 Task: Find connections with filter location Bera with filter topic #Managementconsultant with filter profile language English with filter current company Valtech with filter school Khallikote Consultancy with filter industry Biotechnology Research with filter service category iOS Development with filter keywords title Housekeeper
Action: Mouse moved to (487, 99)
Screenshot: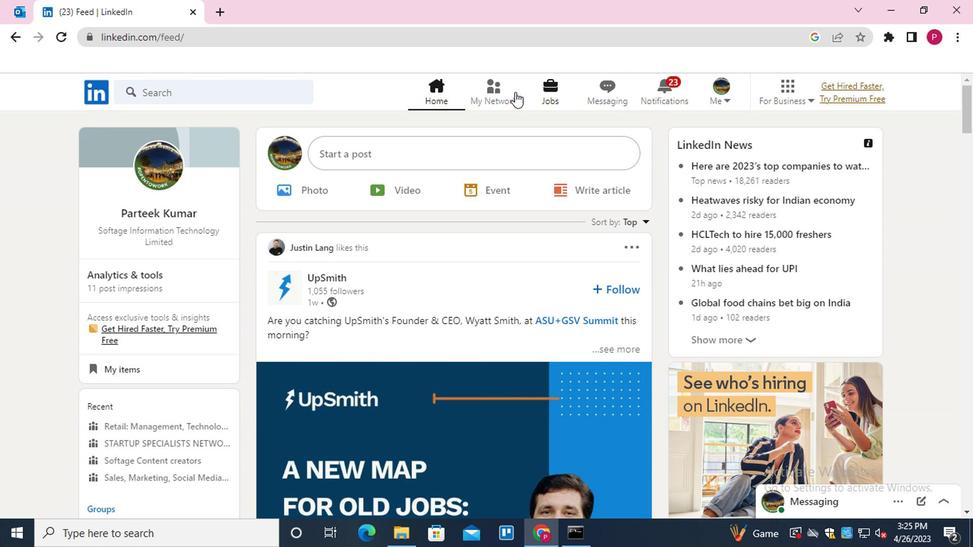 
Action: Mouse pressed left at (487, 99)
Screenshot: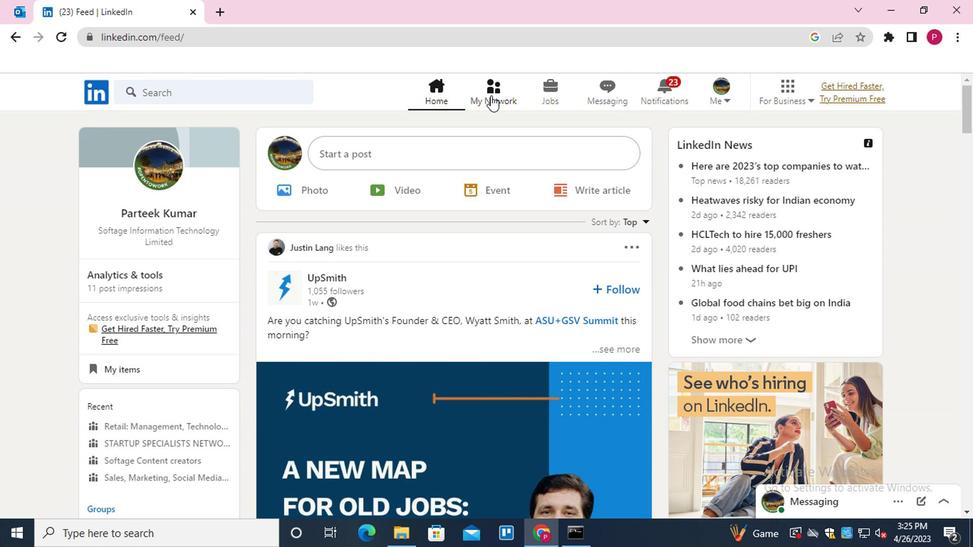 
Action: Mouse moved to (210, 176)
Screenshot: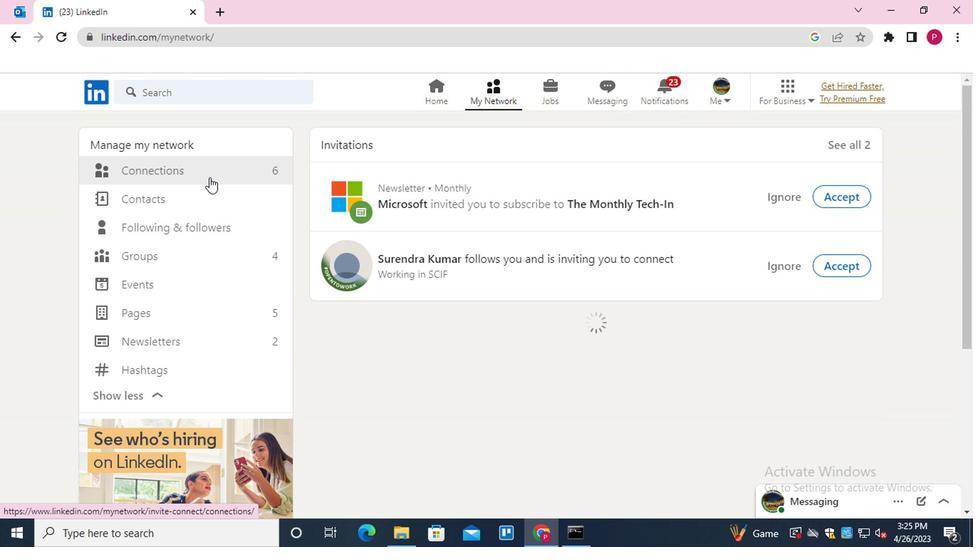 
Action: Mouse pressed left at (210, 176)
Screenshot: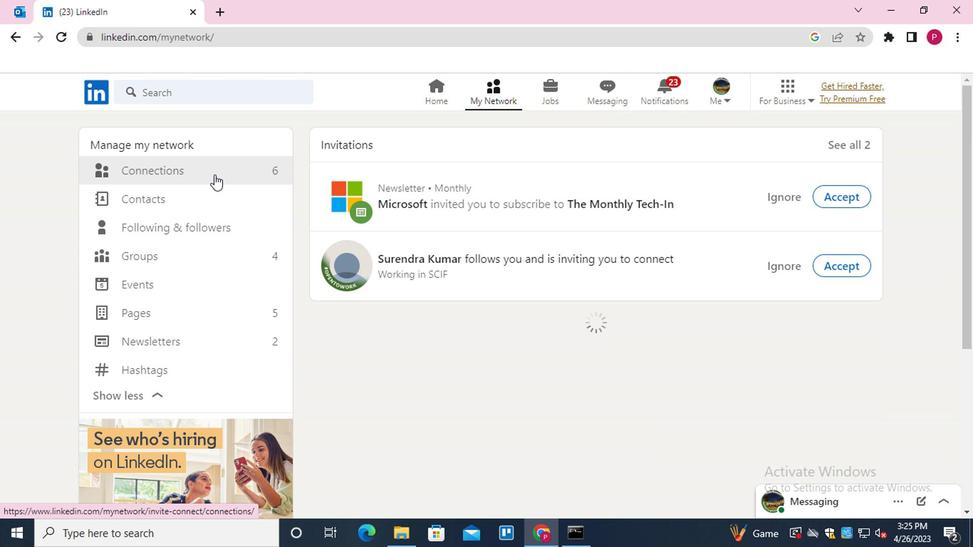 
Action: Mouse moved to (587, 177)
Screenshot: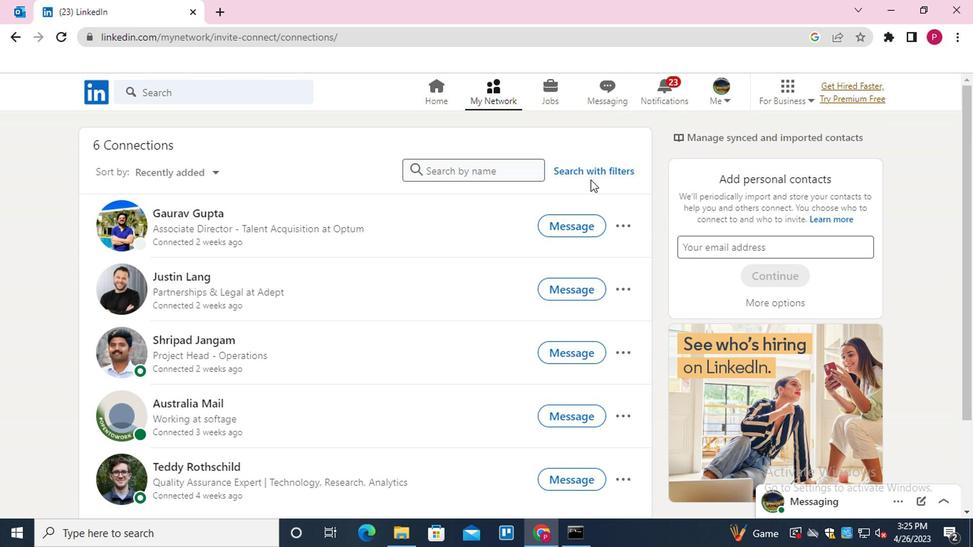 
Action: Mouse pressed left at (587, 177)
Screenshot: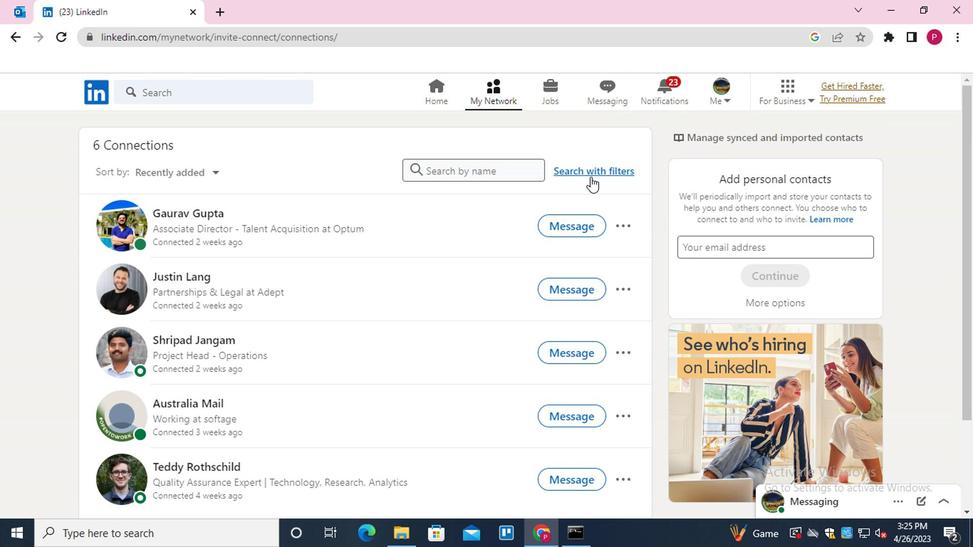 
Action: Mouse moved to (465, 134)
Screenshot: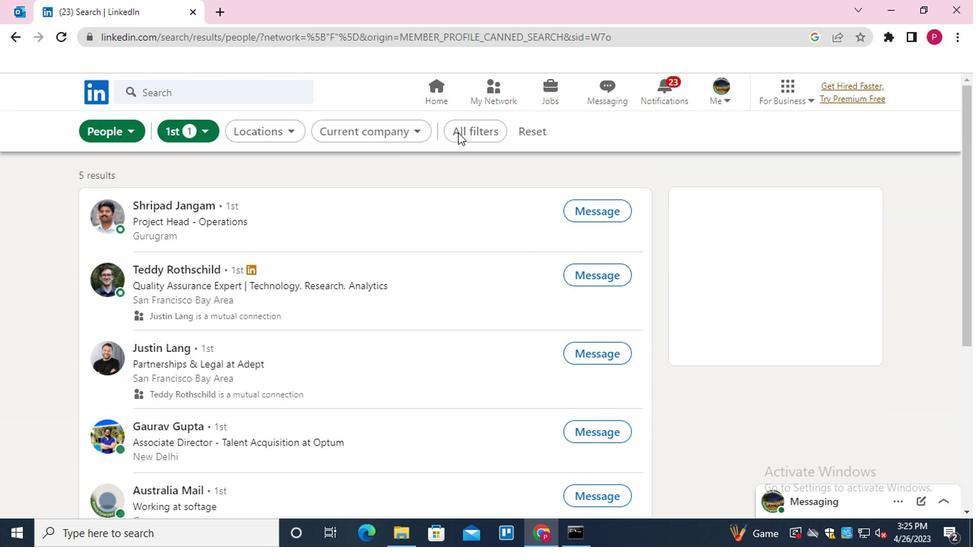 
Action: Mouse pressed left at (465, 134)
Screenshot: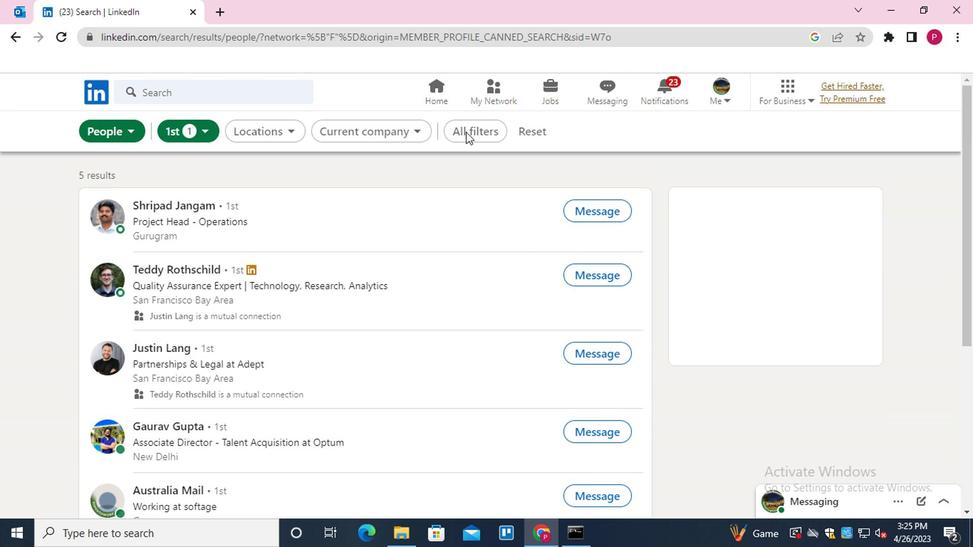 
Action: Mouse moved to (760, 293)
Screenshot: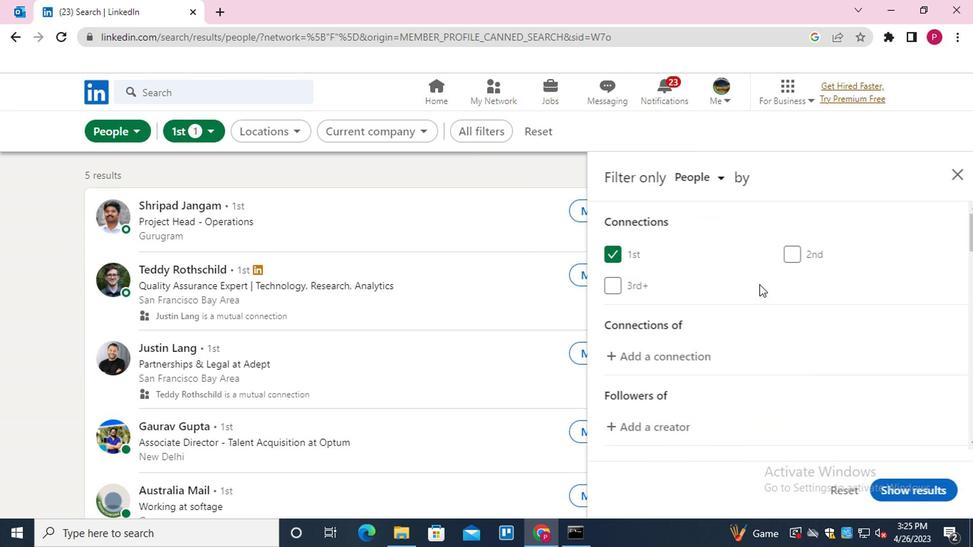 
Action: Mouse scrolled (760, 292) with delta (0, -1)
Screenshot: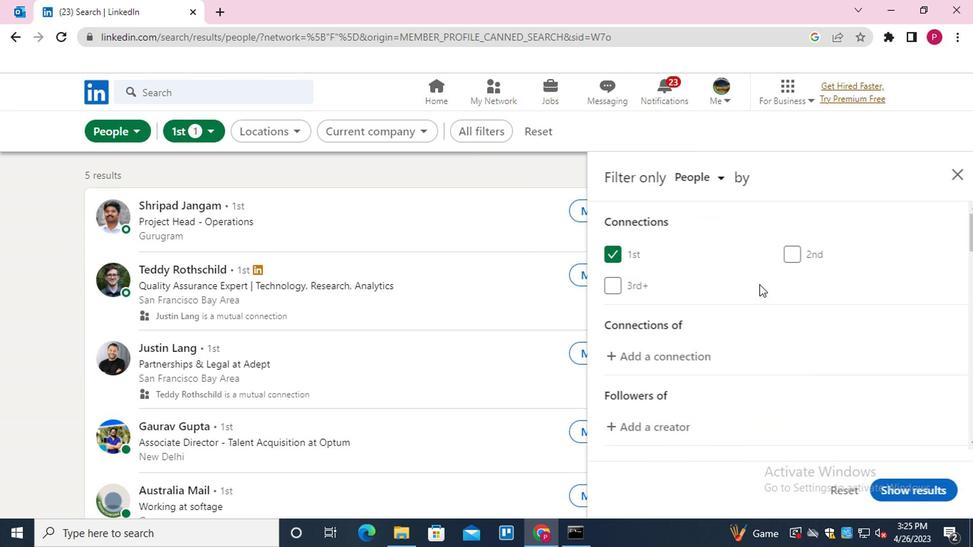 
Action: Mouse moved to (760, 293)
Screenshot: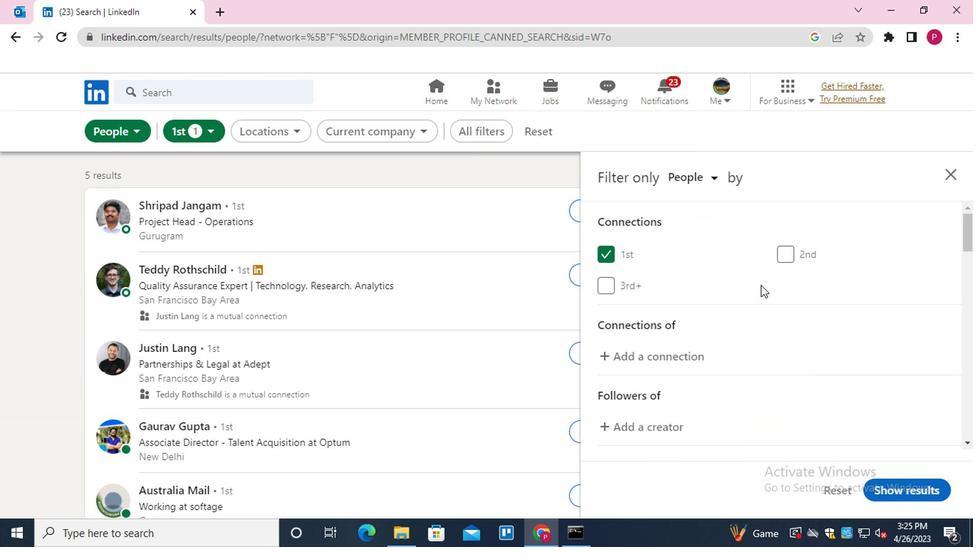 
Action: Mouse scrolled (760, 293) with delta (0, 0)
Screenshot: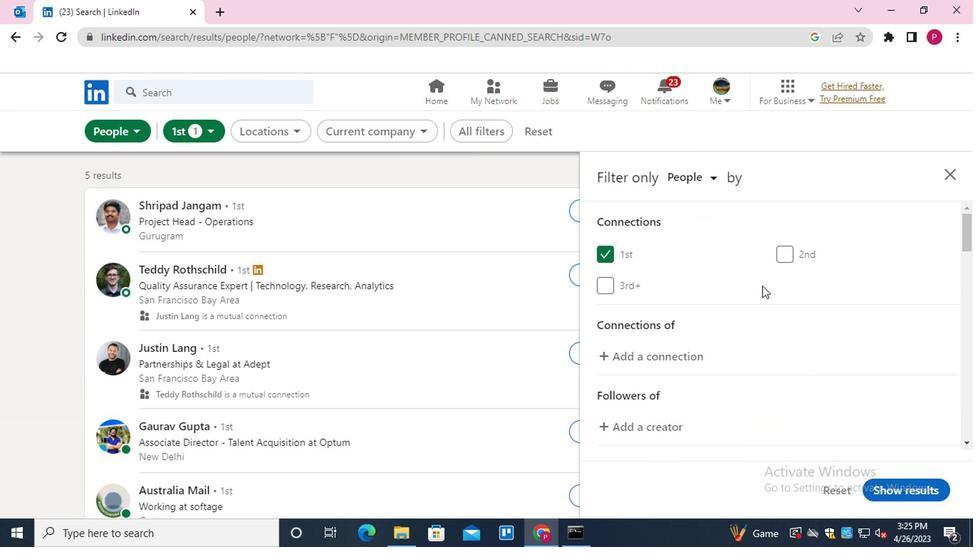 
Action: Mouse moved to (817, 372)
Screenshot: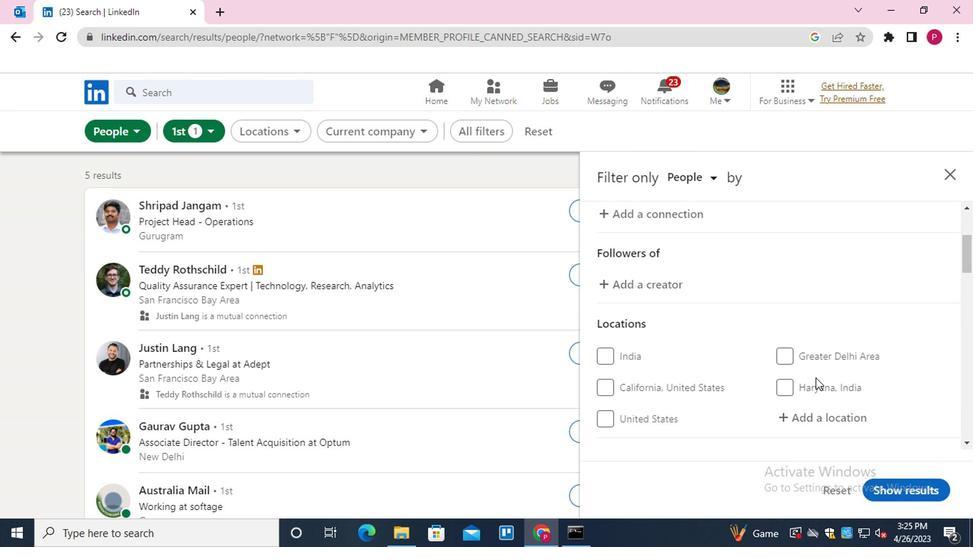 
Action: Mouse scrolled (817, 371) with delta (0, 0)
Screenshot: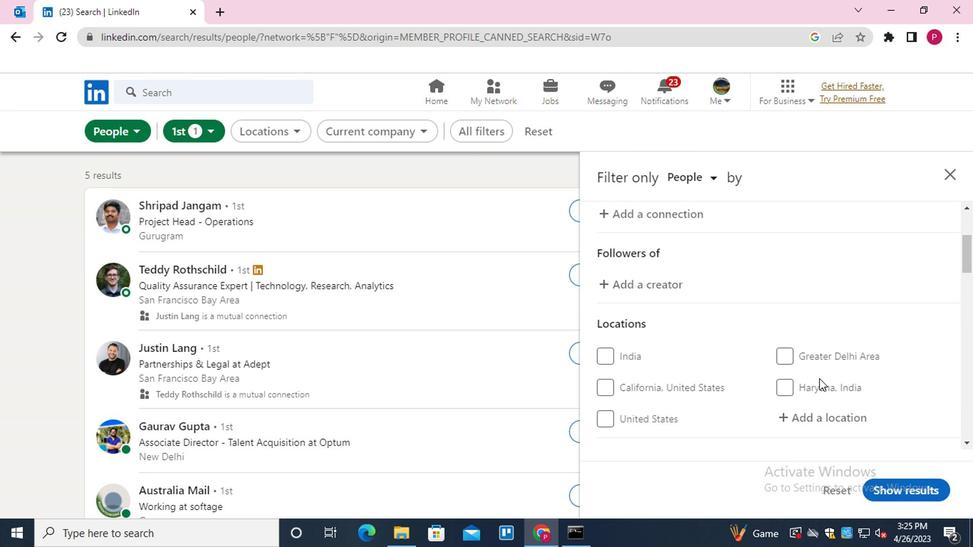 
Action: Mouse scrolled (817, 371) with delta (0, 0)
Screenshot: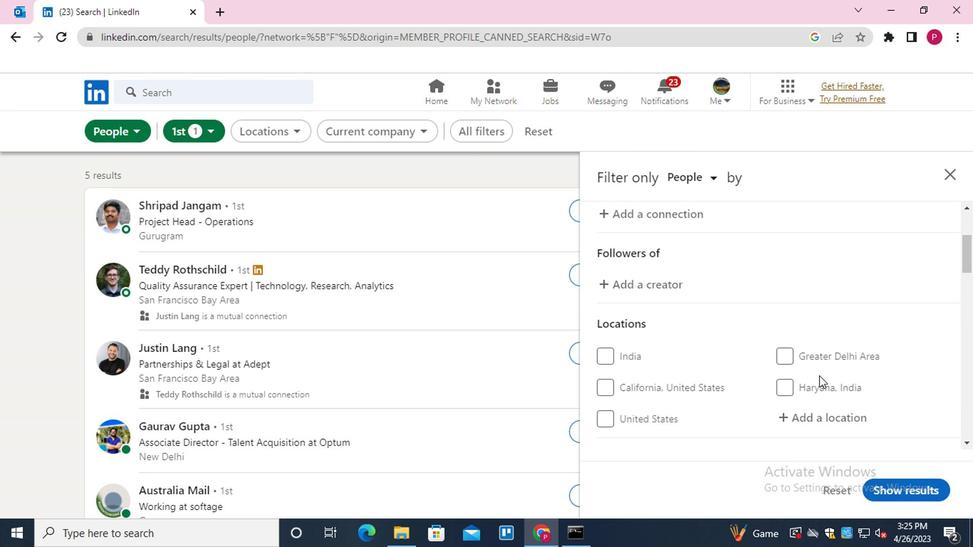 
Action: Mouse moved to (825, 271)
Screenshot: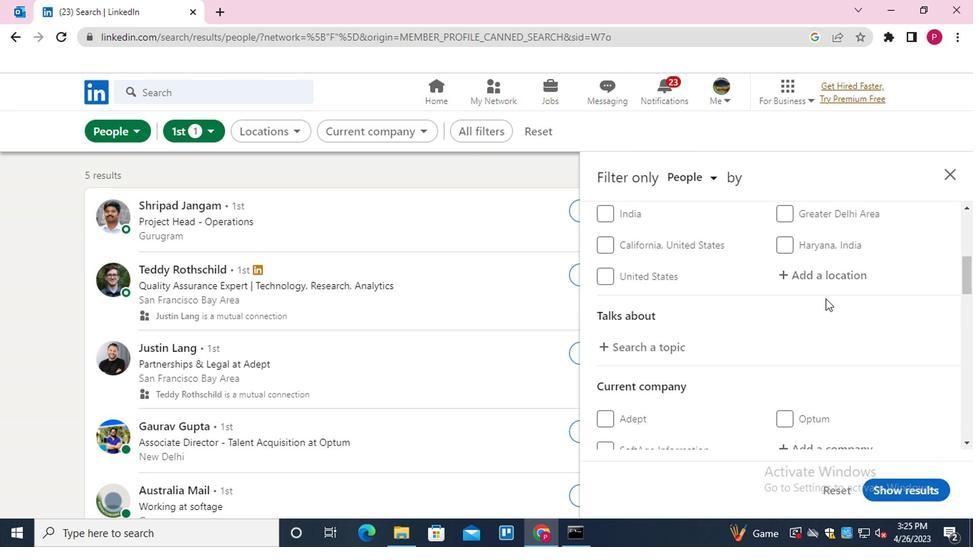 
Action: Mouse pressed left at (825, 271)
Screenshot: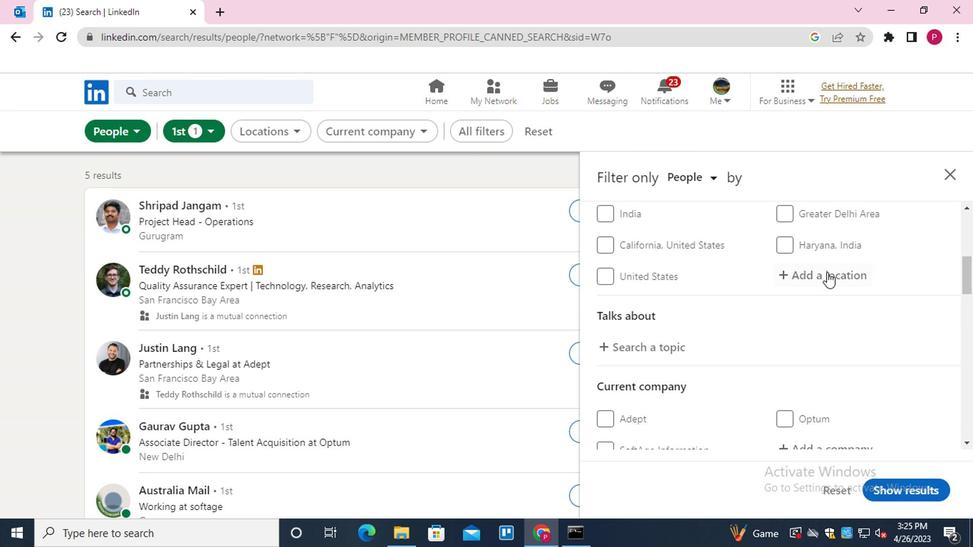 
Action: Key pressed <Key.shift><Key.shift><Key.shift><Key.shift><Key.shift><Key.shift><Key.shift><Key.shift><Key.shift><Key.shift><Key.shift><Key.shift>BERA
Screenshot: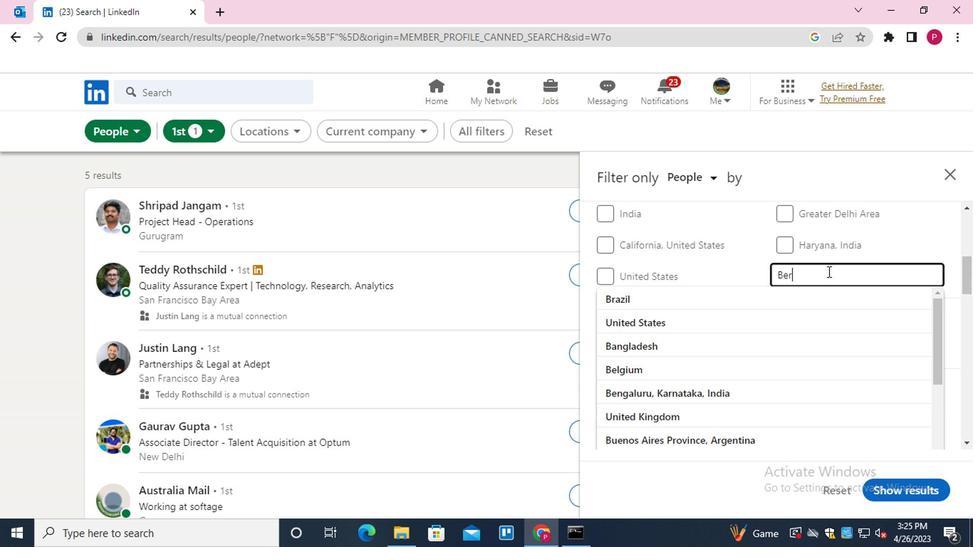
Action: Mouse moved to (766, 323)
Screenshot: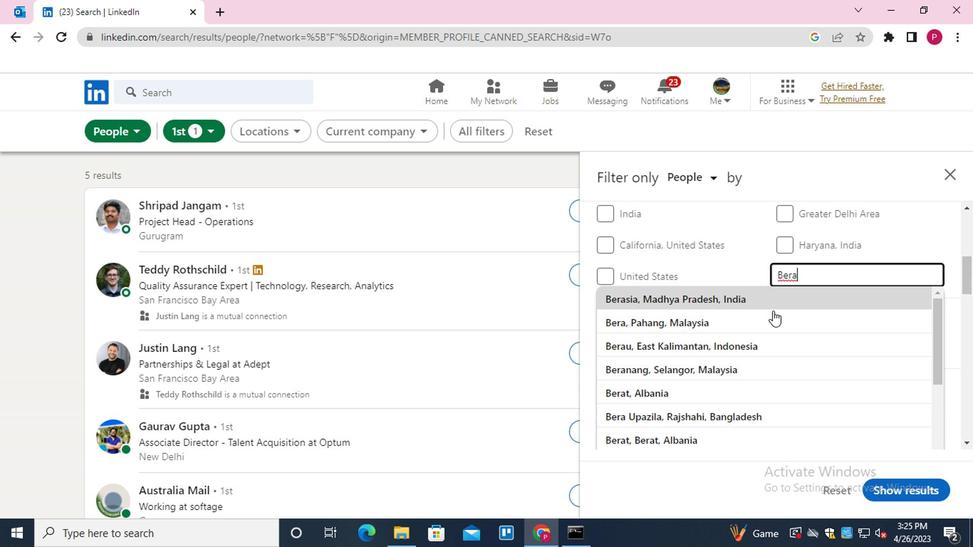 
Action: Mouse pressed left at (766, 323)
Screenshot: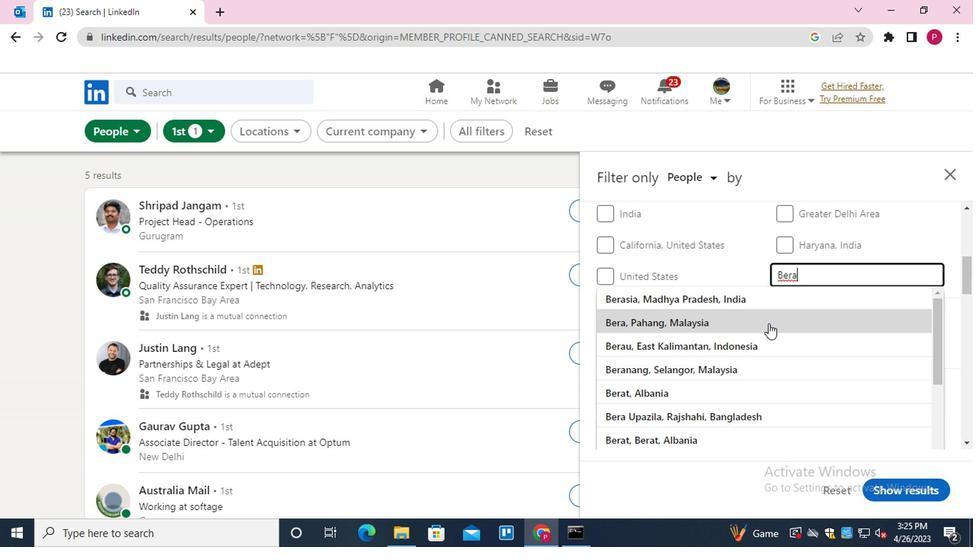 
Action: Mouse moved to (757, 320)
Screenshot: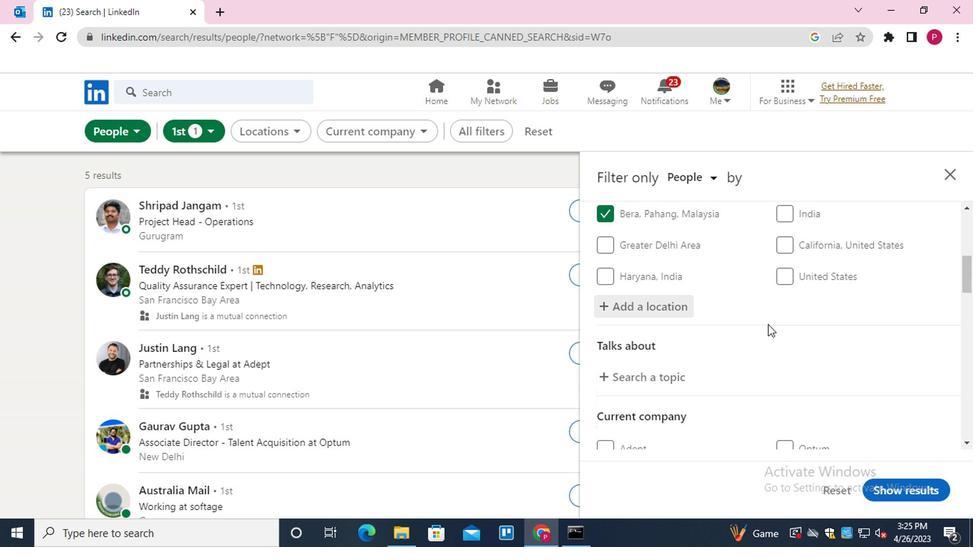 
Action: Mouse scrolled (757, 320) with delta (0, 0)
Screenshot: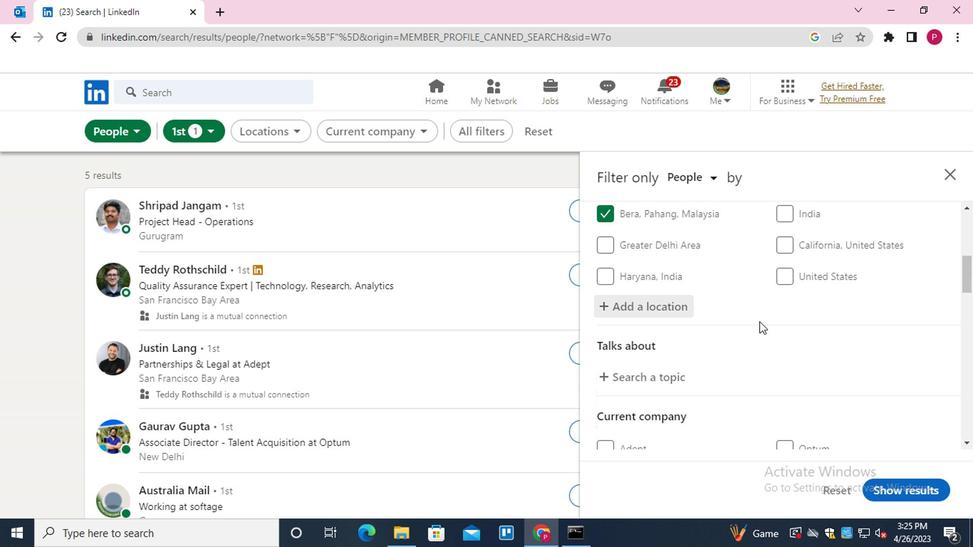 
Action: Mouse scrolled (757, 320) with delta (0, 0)
Screenshot: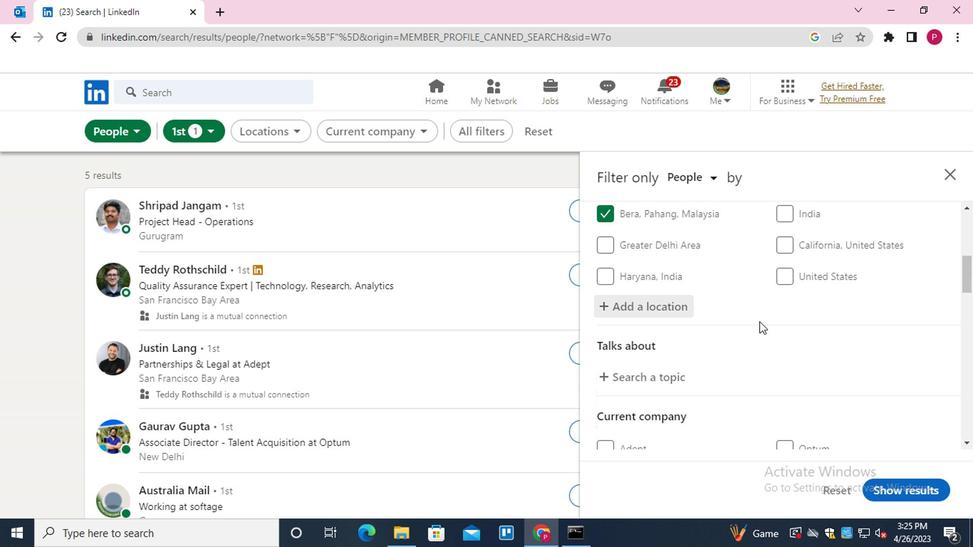 
Action: Mouse moved to (631, 235)
Screenshot: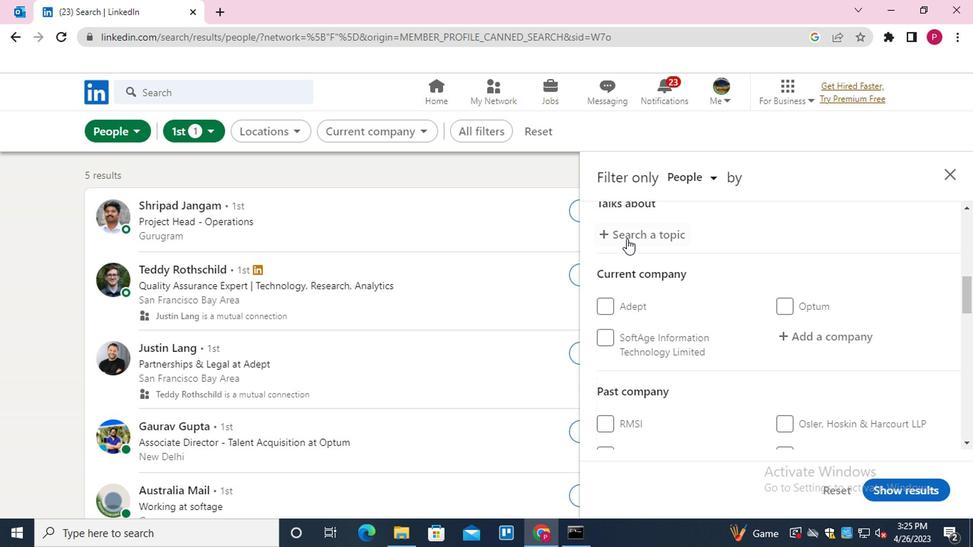 
Action: Mouse pressed left at (631, 235)
Screenshot: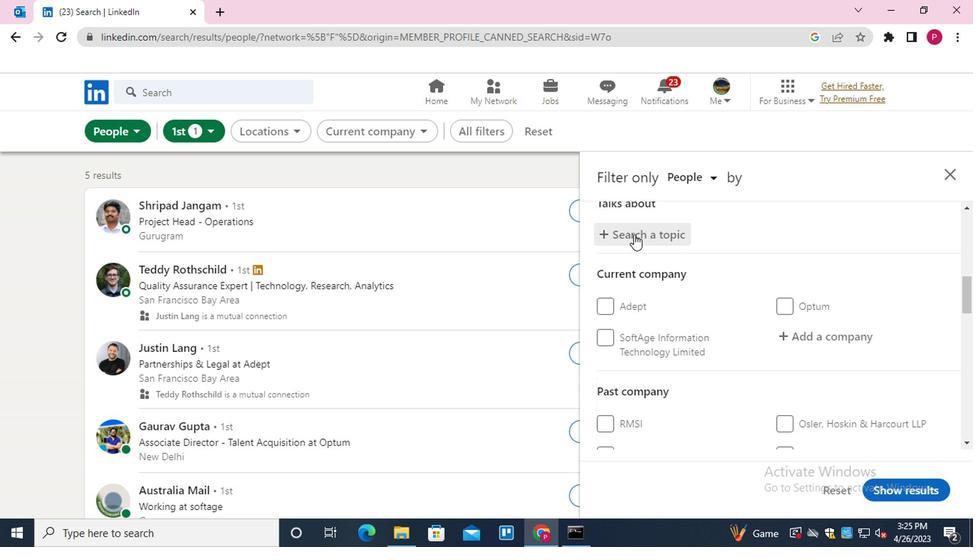 
Action: Mouse moved to (705, 252)
Screenshot: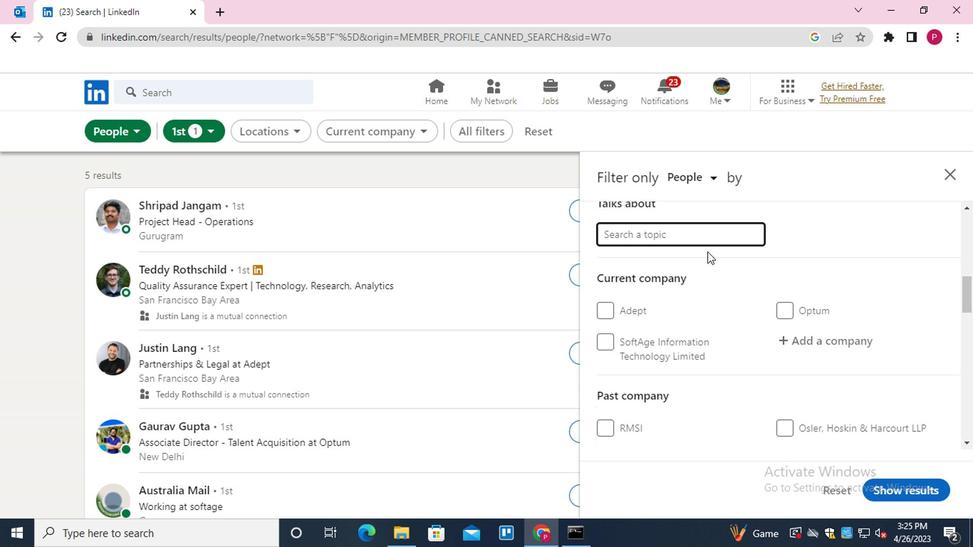 
Action: Key pressed MANAGEMENT<Key.down><Key.down><Key.enter>
Screenshot: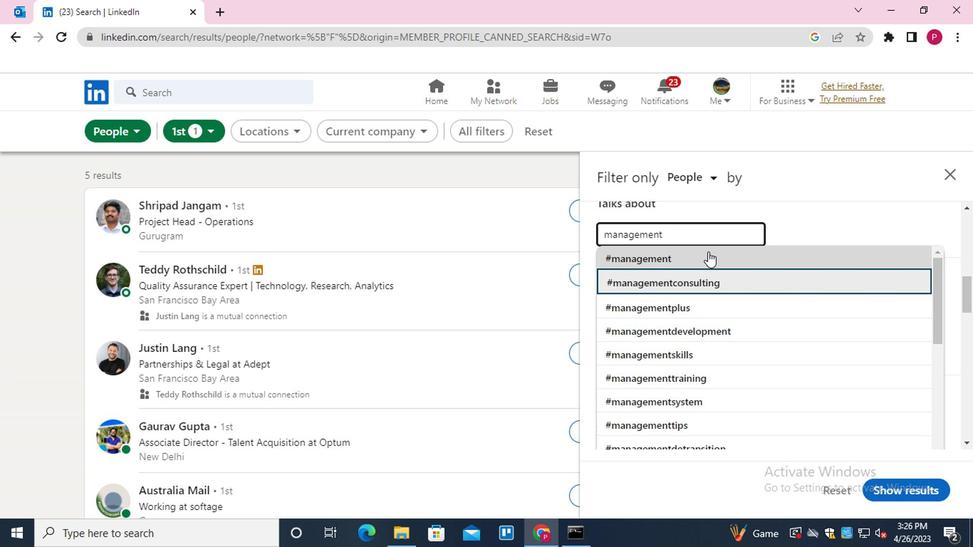 
Action: Mouse moved to (859, 329)
Screenshot: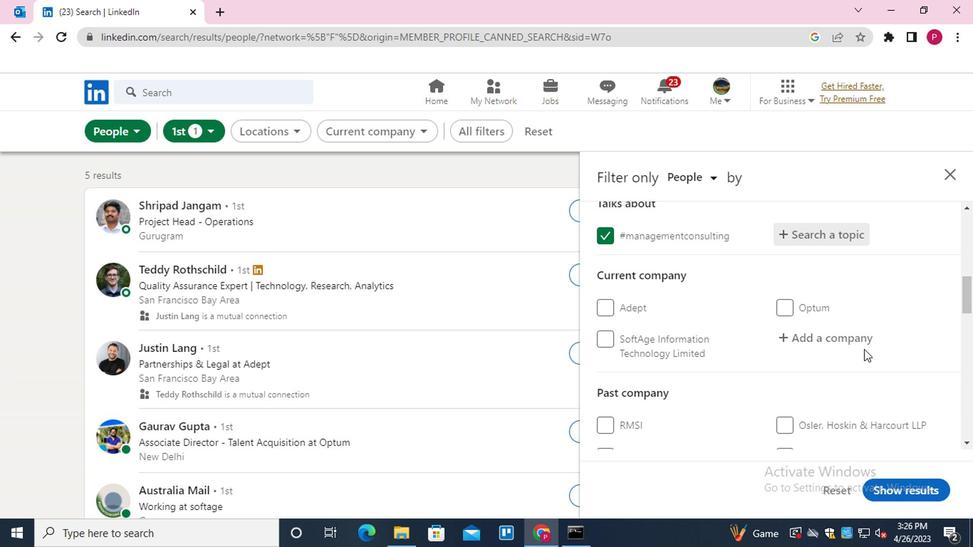 
Action: Mouse pressed left at (859, 329)
Screenshot: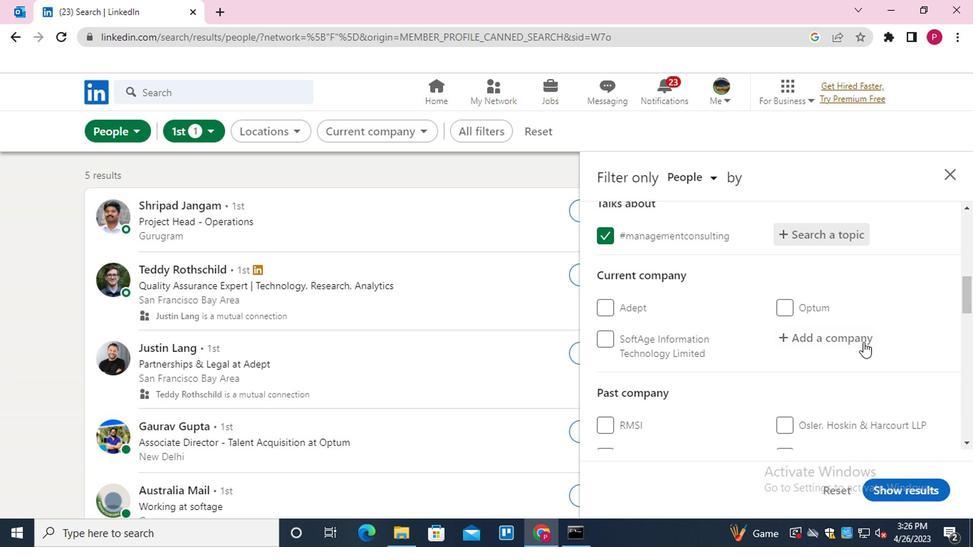 
Action: Key pressed <Key.shift>VALTECH<Key.down><Key.enter>
Screenshot: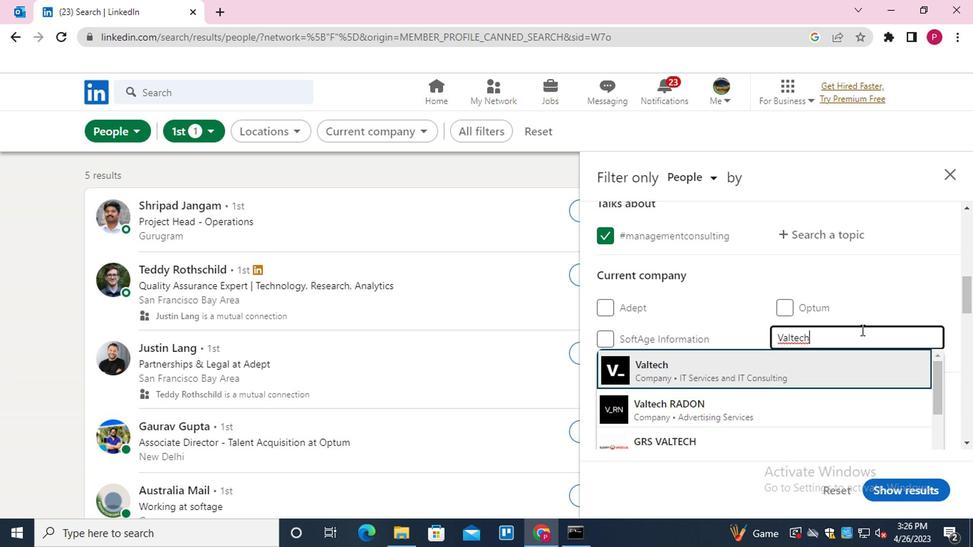 
Action: Mouse moved to (810, 348)
Screenshot: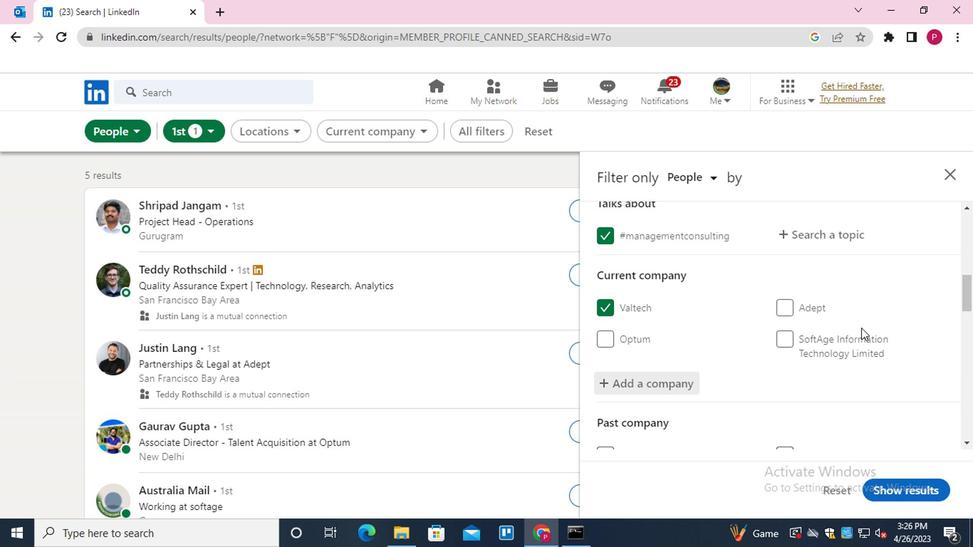 
Action: Mouse scrolled (810, 347) with delta (0, 0)
Screenshot: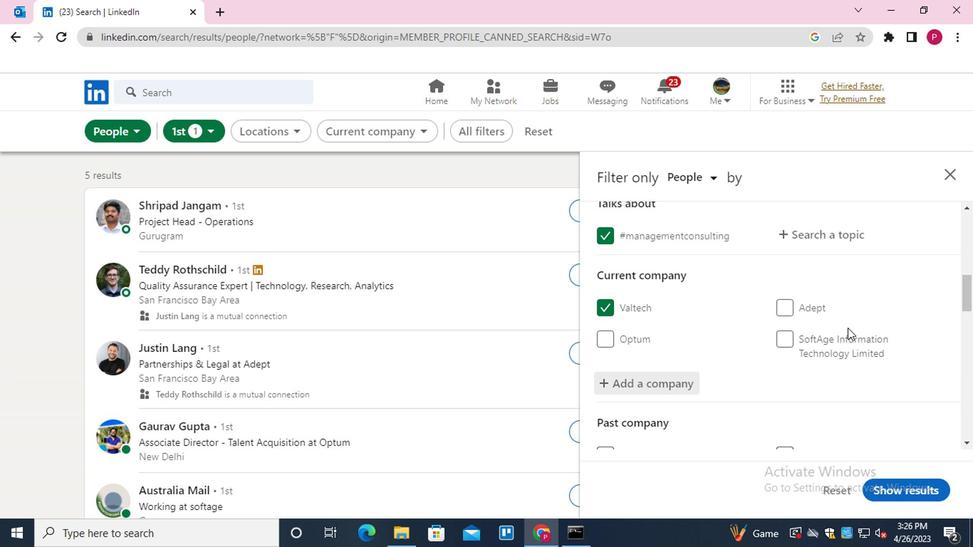 
Action: Mouse moved to (806, 350)
Screenshot: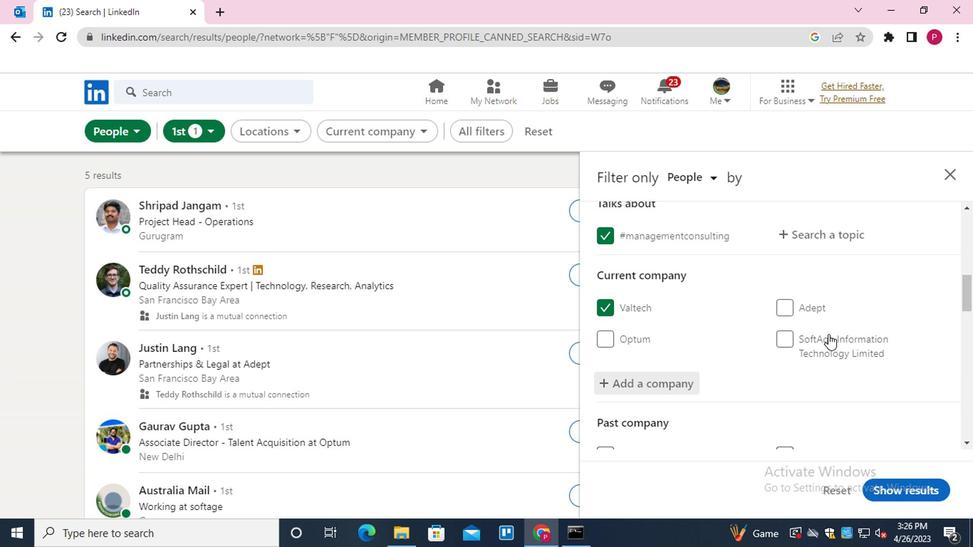 
Action: Mouse scrolled (806, 349) with delta (0, 0)
Screenshot: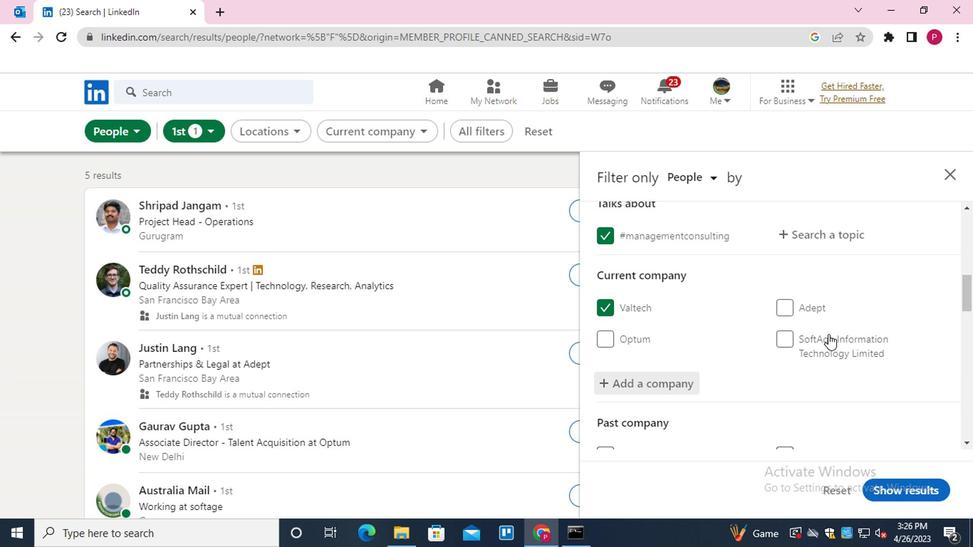 
Action: Mouse moved to (666, 338)
Screenshot: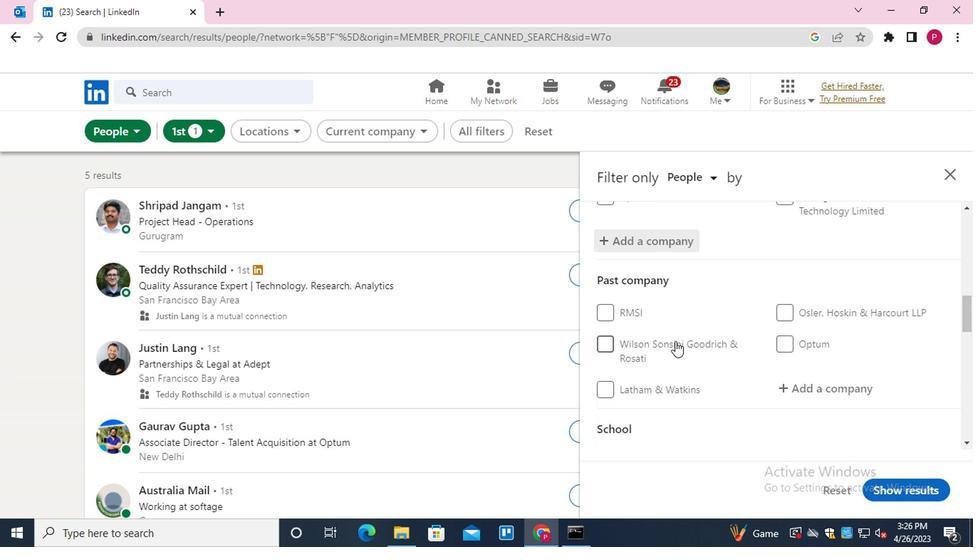 
Action: Mouse scrolled (666, 337) with delta (0, -1)
Screenshot: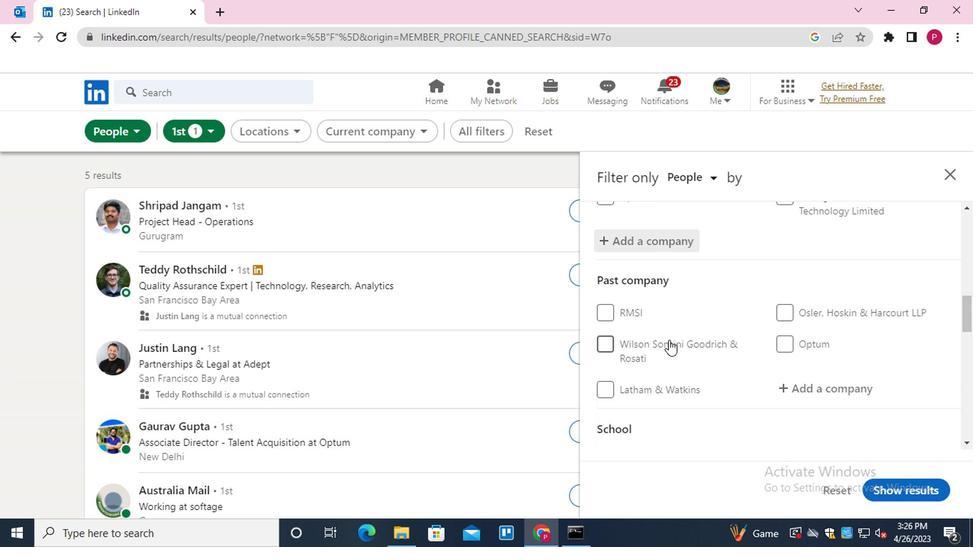 
Action: Mouse scrolled (666, 337) with delta (0, -1)
Screenshot: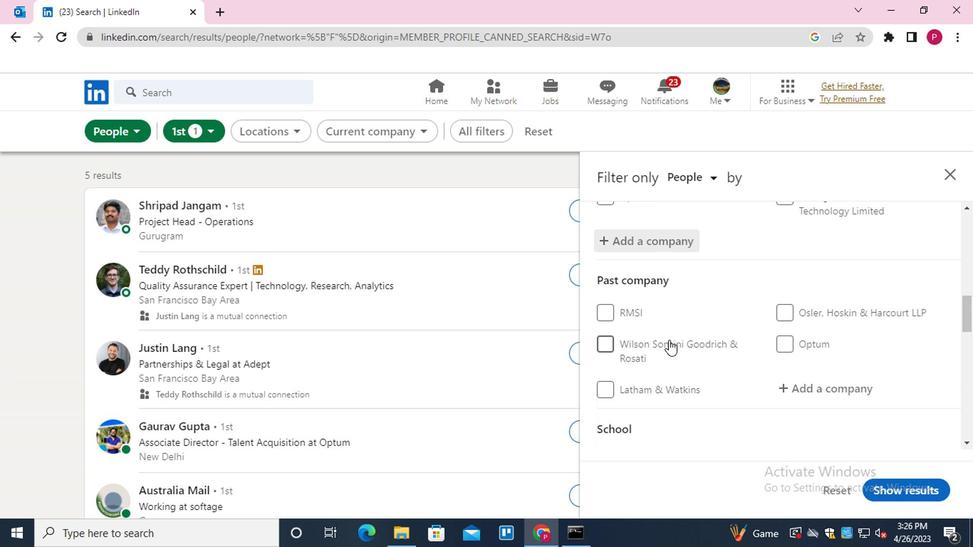 
Action: Mouse moved to (689, 333)
Screenshot: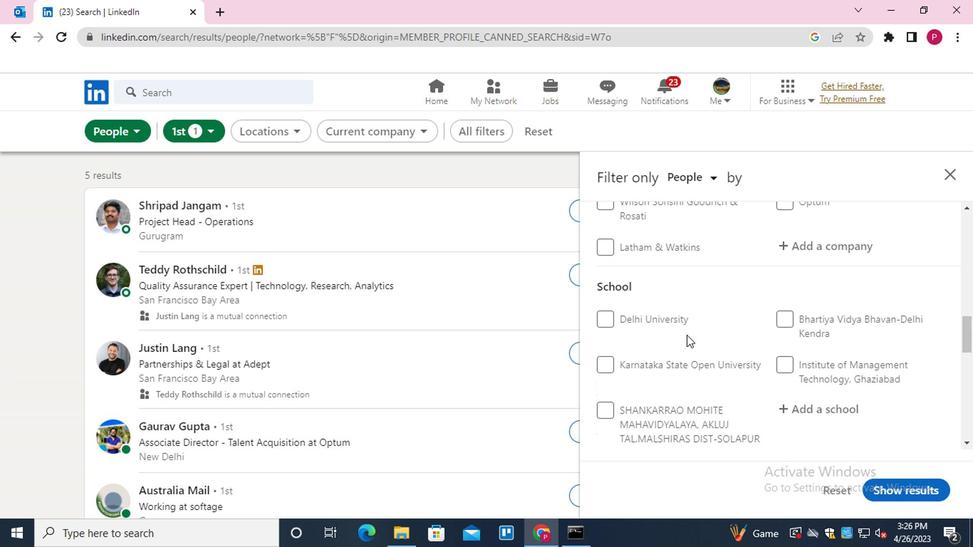 
Action: Mouse scrolled (689, 332) with delta (0, 0)
Screenshot: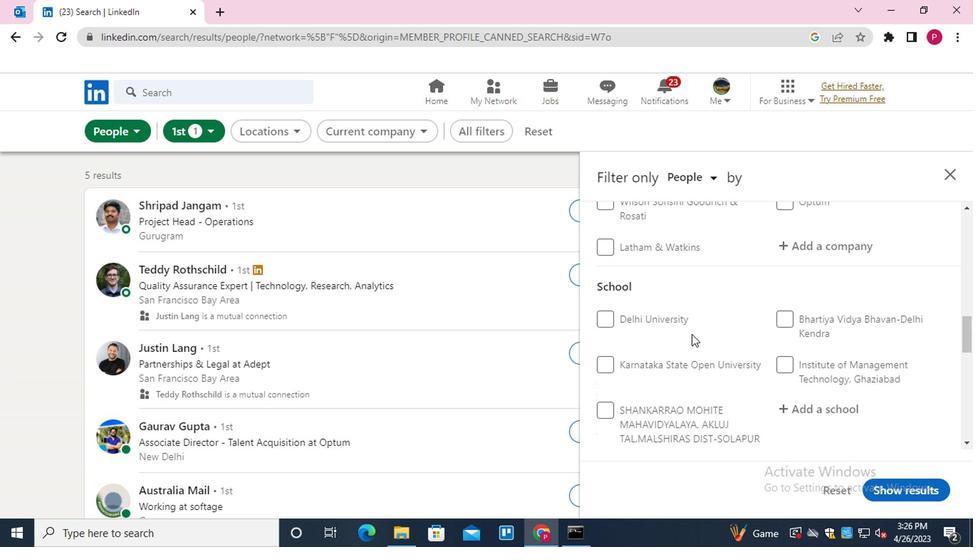 
Action: Mouse scrolled (689, 332) with delta (0, 0)
Screenshot: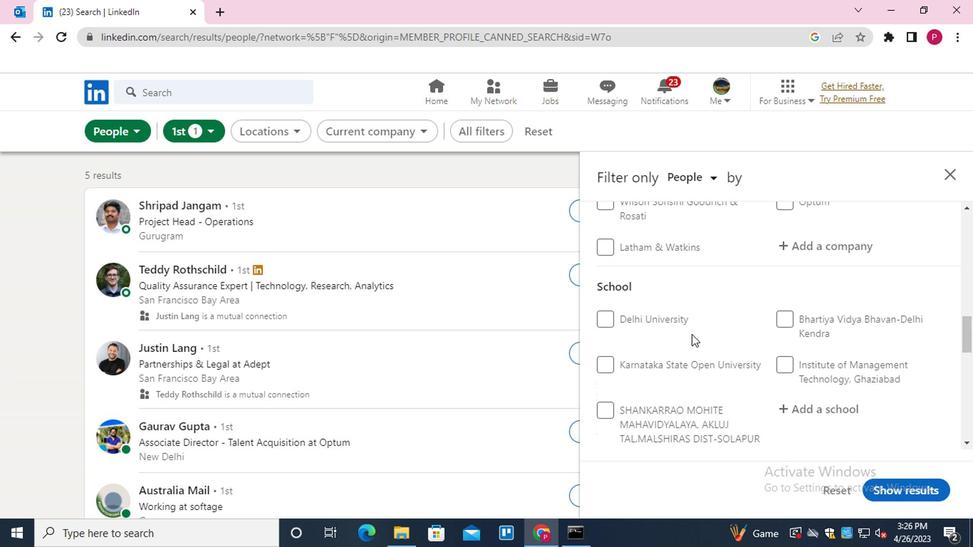 
Action: Mouse moved to (817, 273)
Screenshot: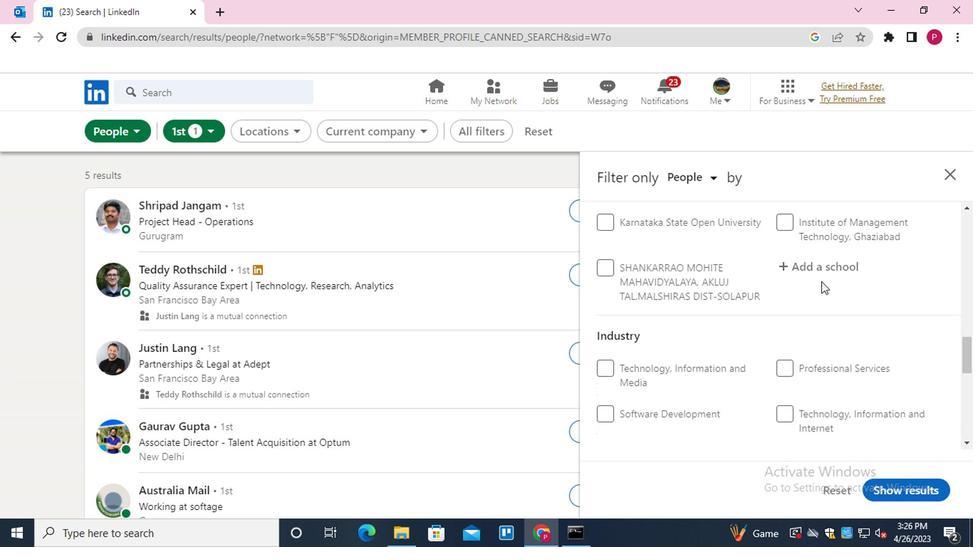 
Action: Mouse pressed left at (817, 273)
Screenshot: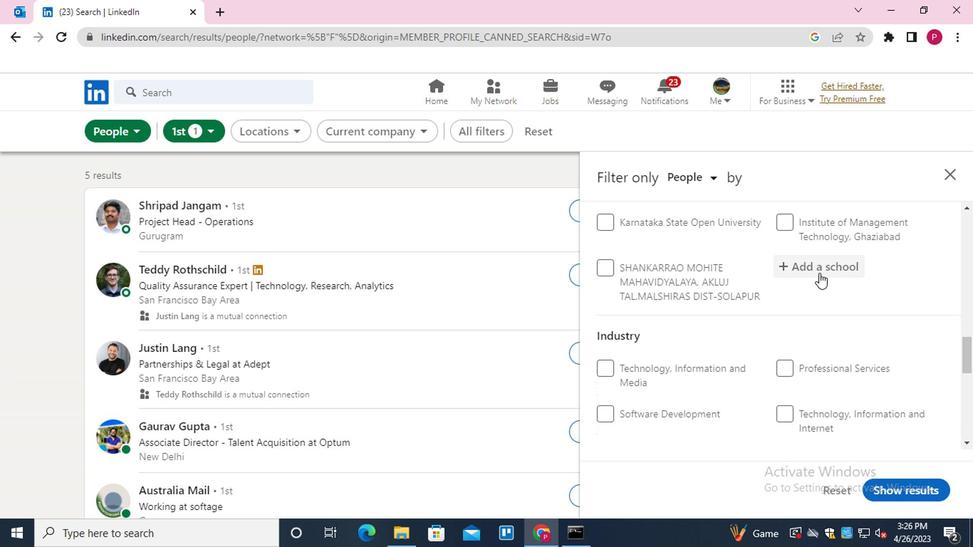 
Action: Key pressed <Key.shift>KHALIKOTE<Key.space><Key.backspace><Key.backspace><Key.backspace><Key.backspace><Key.backspace><Key.backspace>LIKOTE<Key.down><Key.enter>
Screenshot: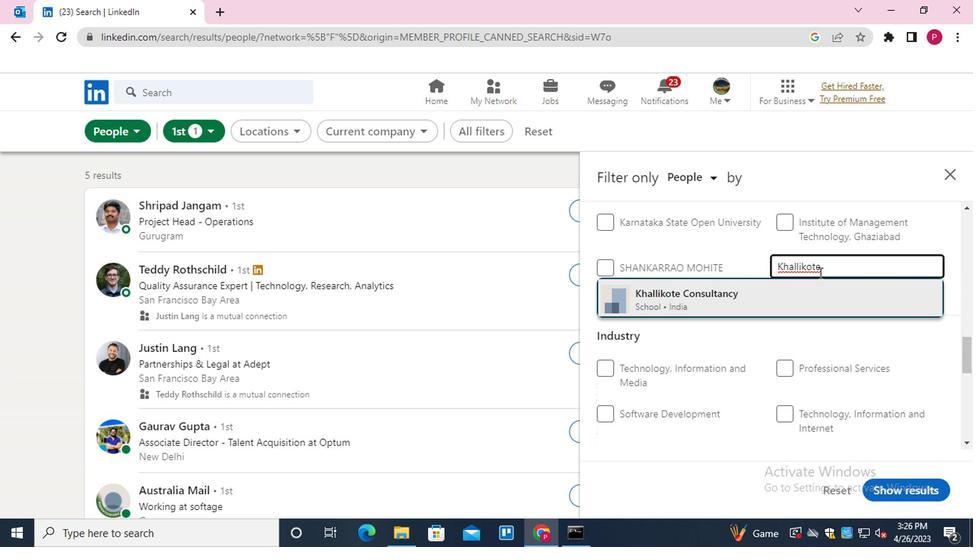 
Action: Mouse moved to (689, 308)
Screenshot: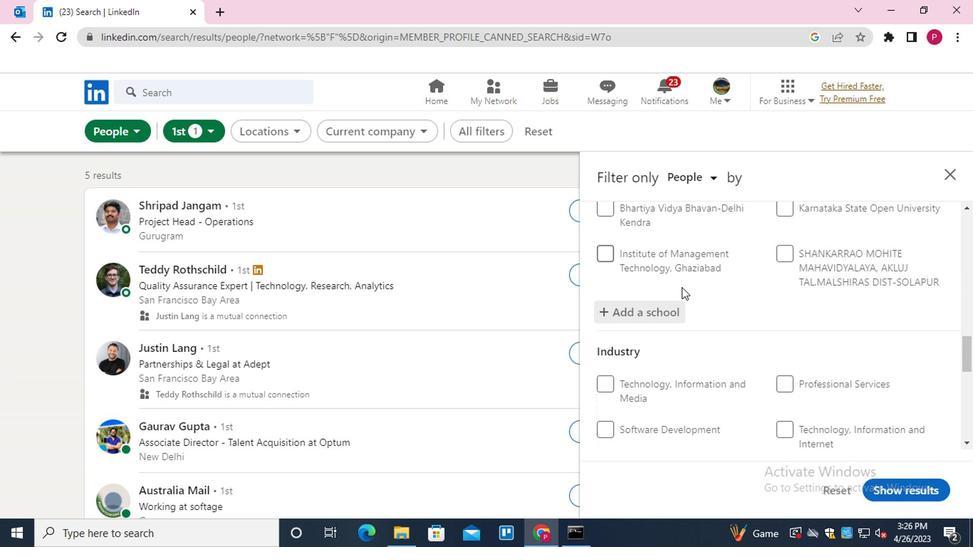 
Action: Mouse scrolled (689, 308) with delta (0, 0)
Screenshot: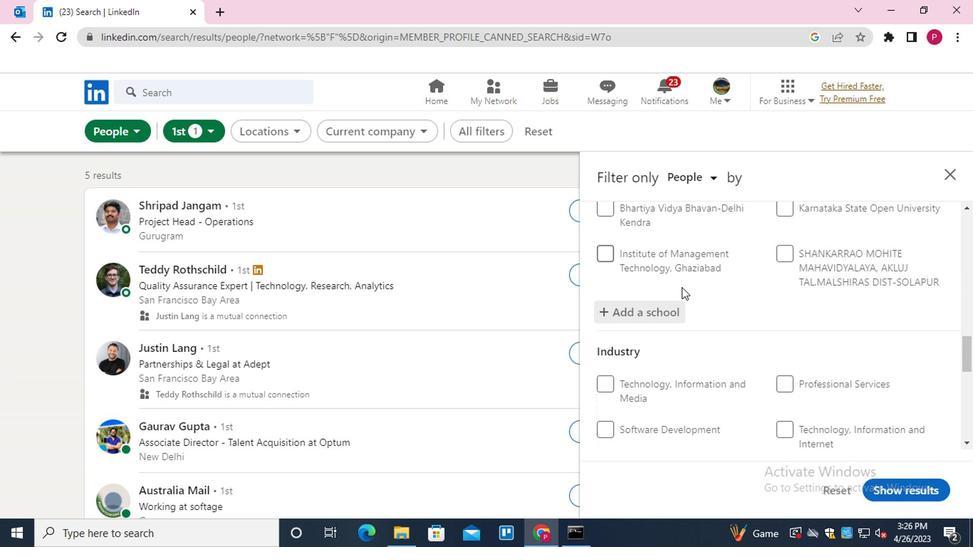 
Action: Mouse moved to (689, 310)
Screenshot: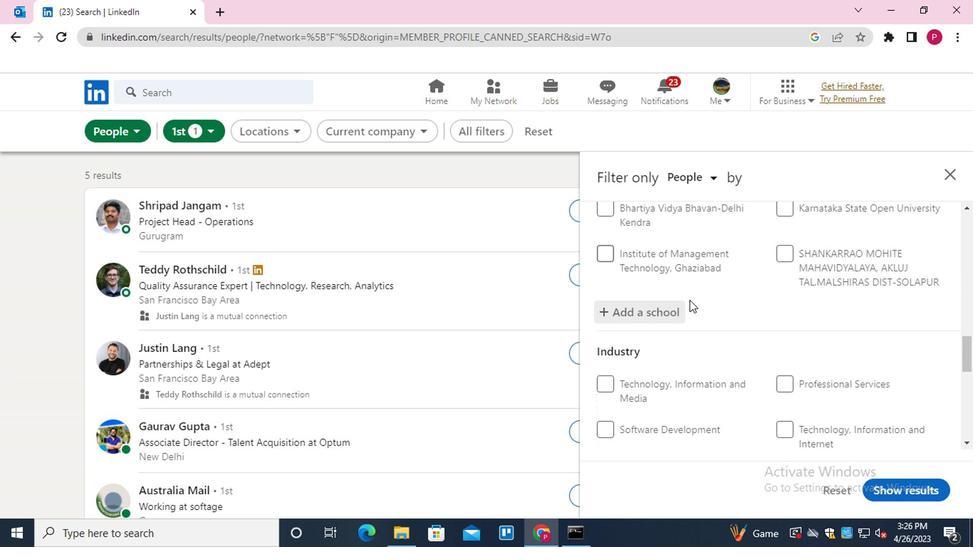
Action: Mouse scrolled (689, 310) with delta (0, 0)
Screenshot: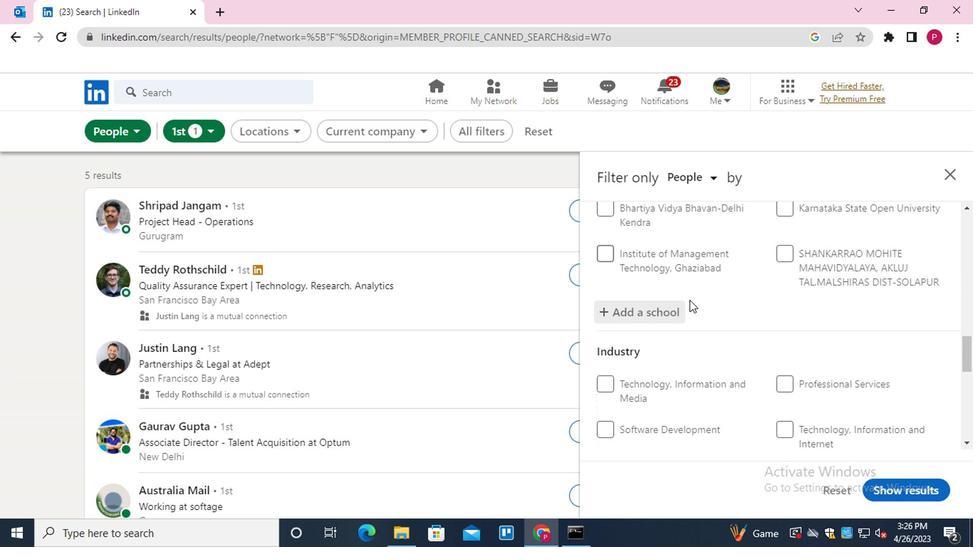 
Action: Mouse moved to (689, 314)
Screenshot: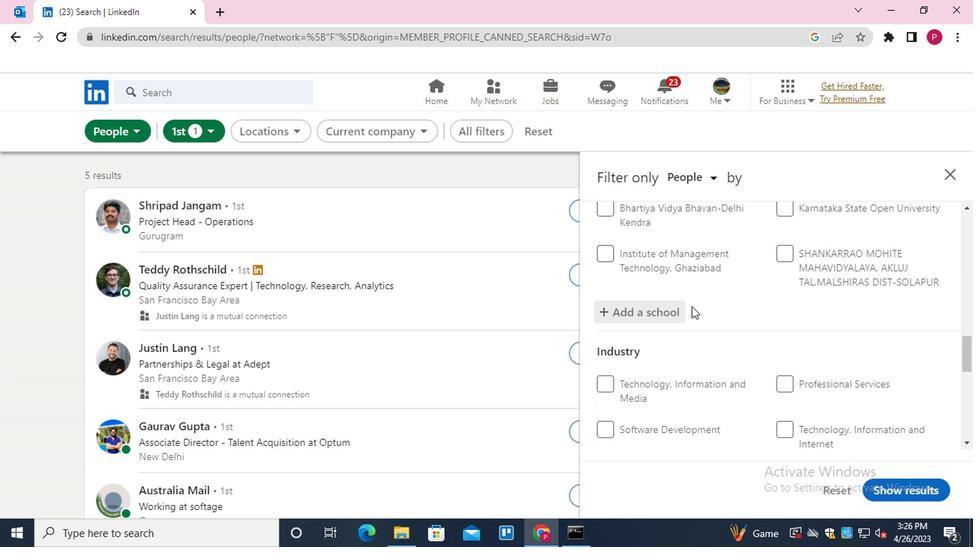 
Action: Mouse scrolled (689, 313) with delta (0, 0)
Screenshot: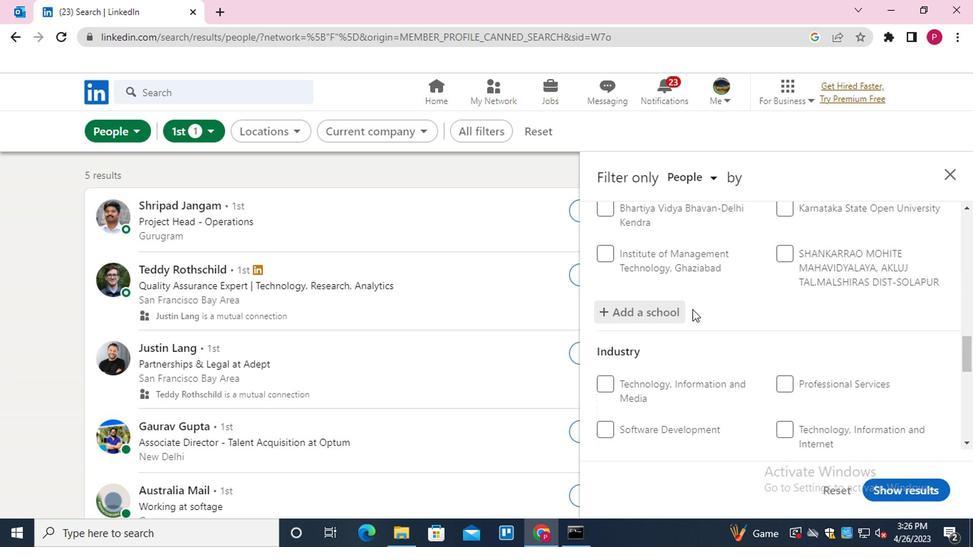 
Action: Mouse moved to (822, 263)
Screenshot: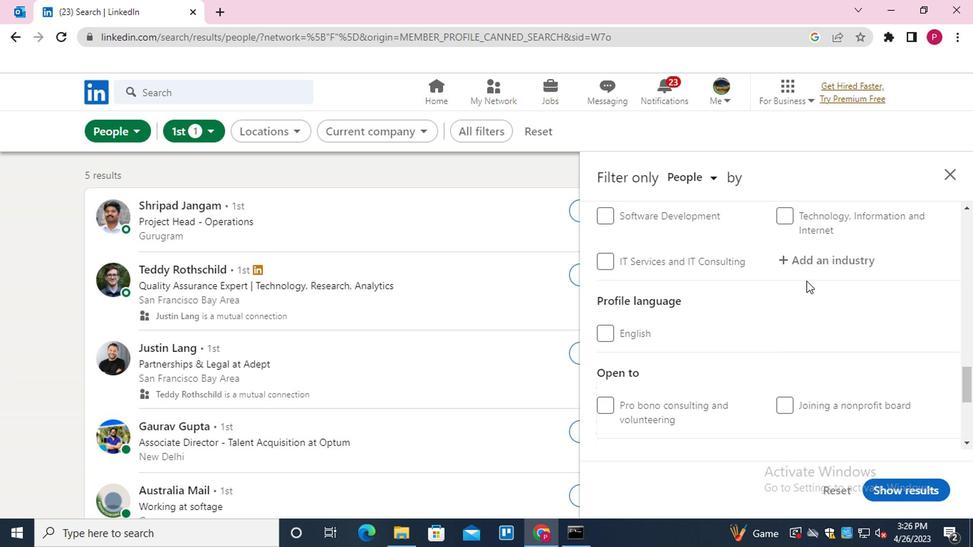 
Action: Mouse pressed left at (822, 263)
Screenshot: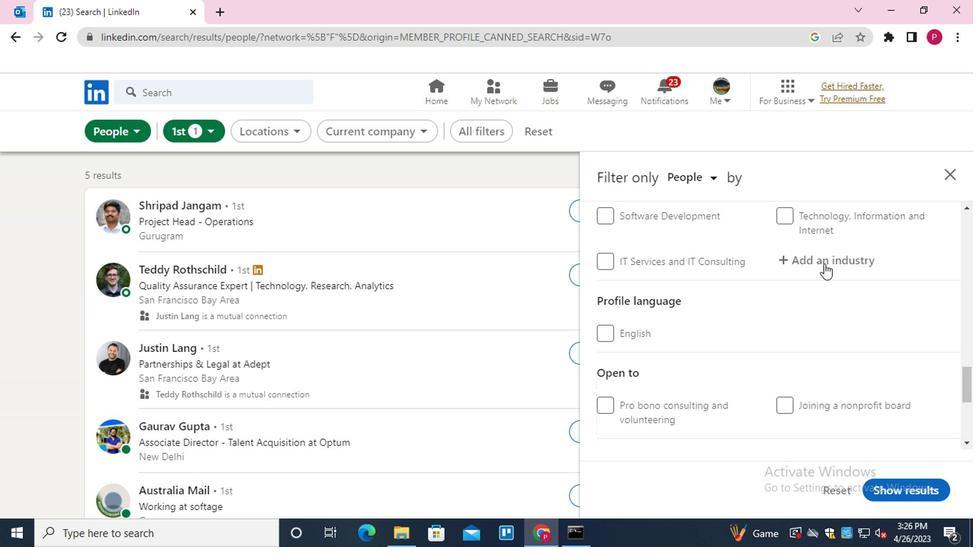 
Action: Mouse moved to (821, 266)
Screenshot: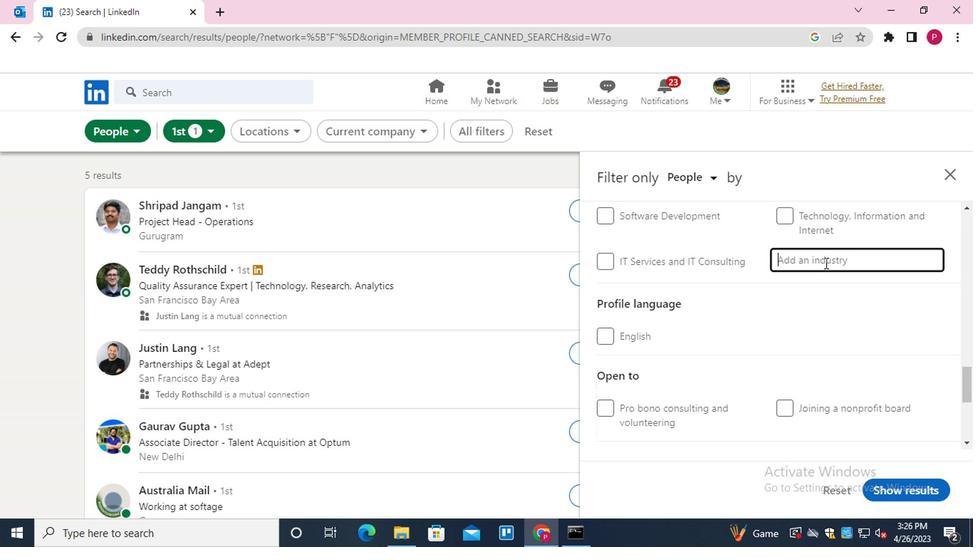 
Action: Key pressed <Key.shift>BIOTECHNOLOGY<Key.down><Key.enter>
Screenshot: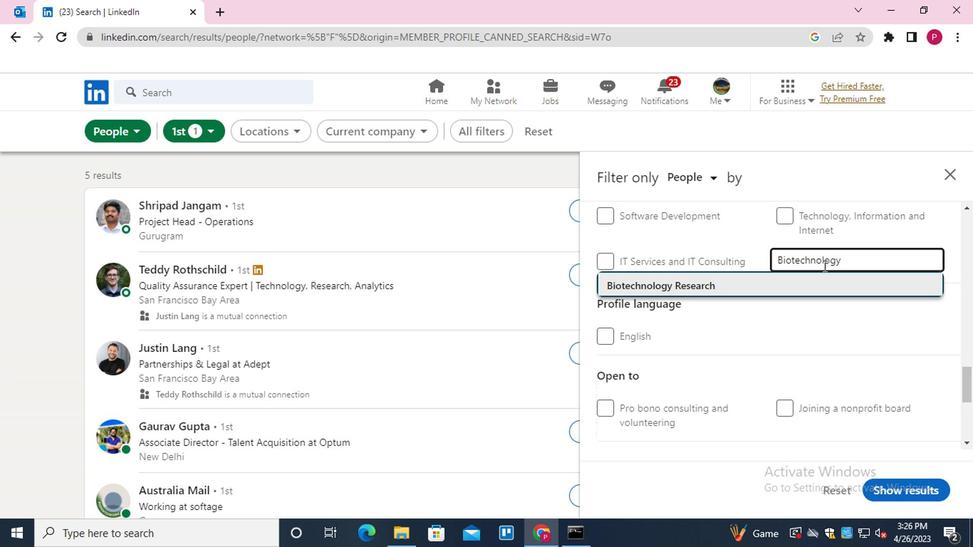 
Action: Mouse moved to (607, 358)
Screenshot: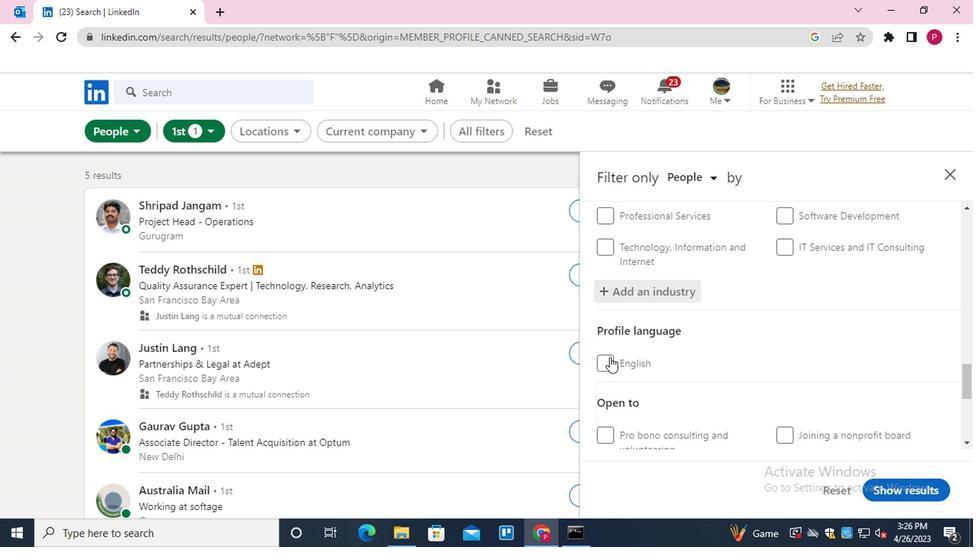 
Action: Mouse pressed left at (607, 358)
Screenshot: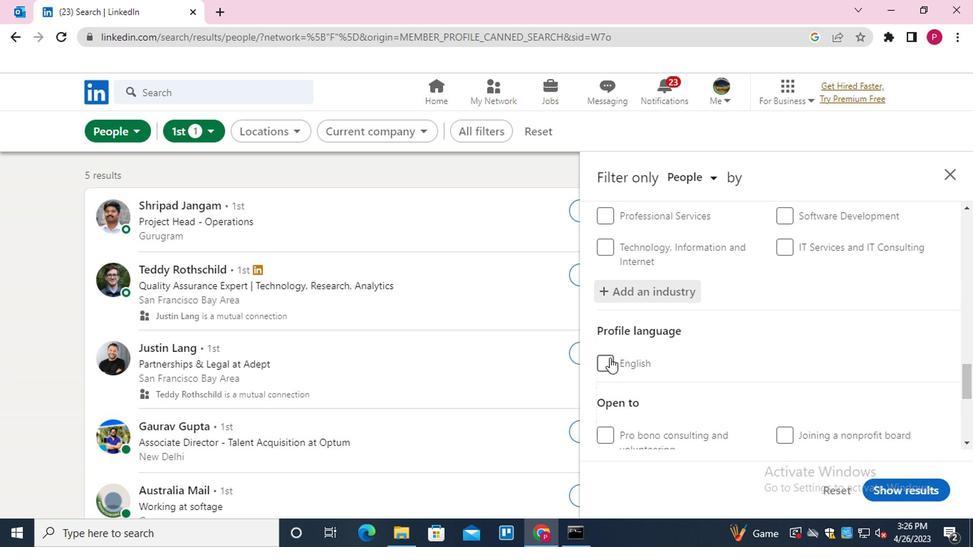 
Action: Mouse moved to (631, 342)
Screenshot: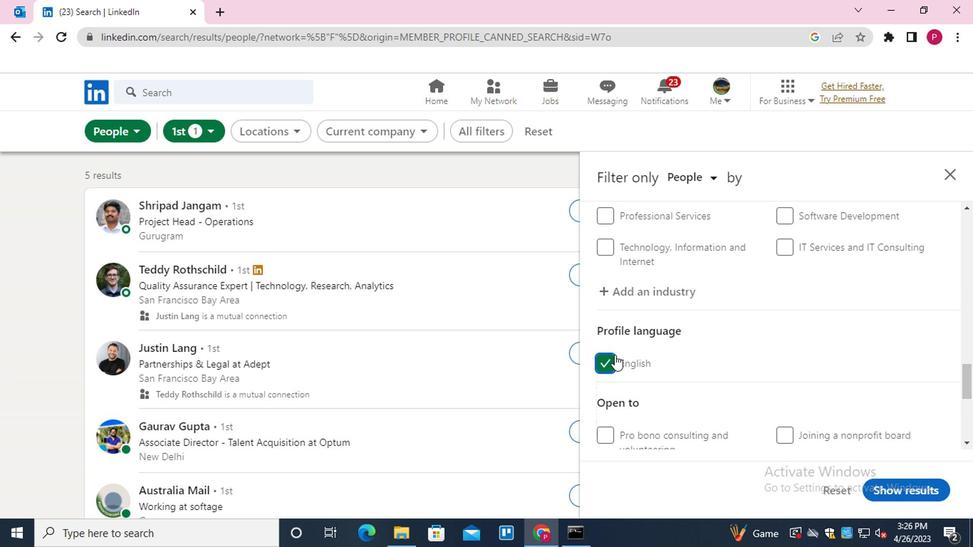 
Action: Mouse scrolled (631, 342) with delta (0, 0)
Screenshot: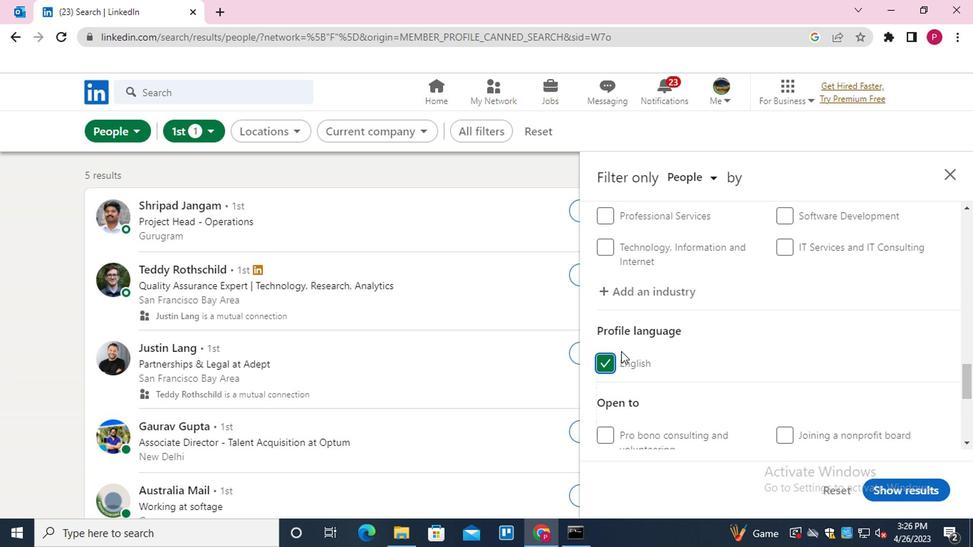
Action: Mouse moved to (635, 344)
Screenshot: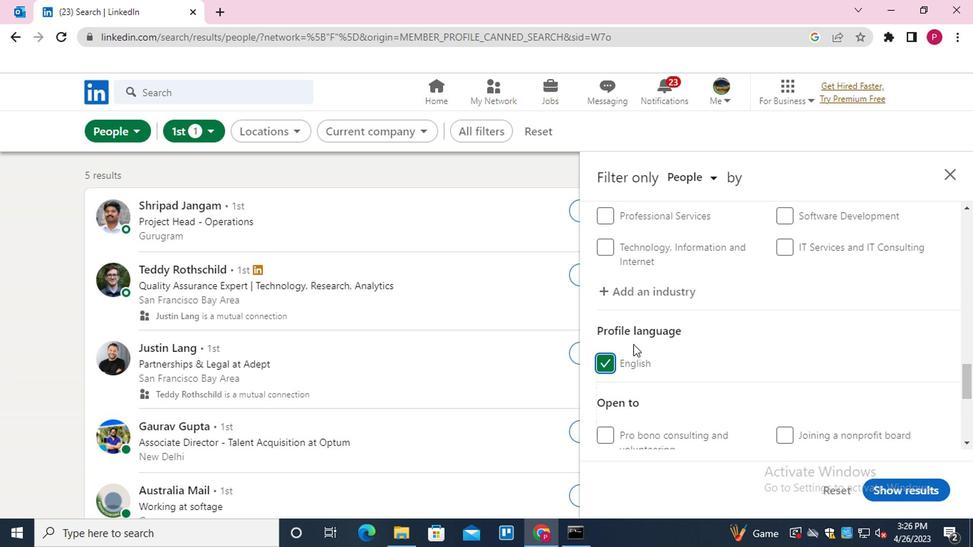 
Action: Mouse scrolled (635, 343) with delta (0, 0)
Screenshot: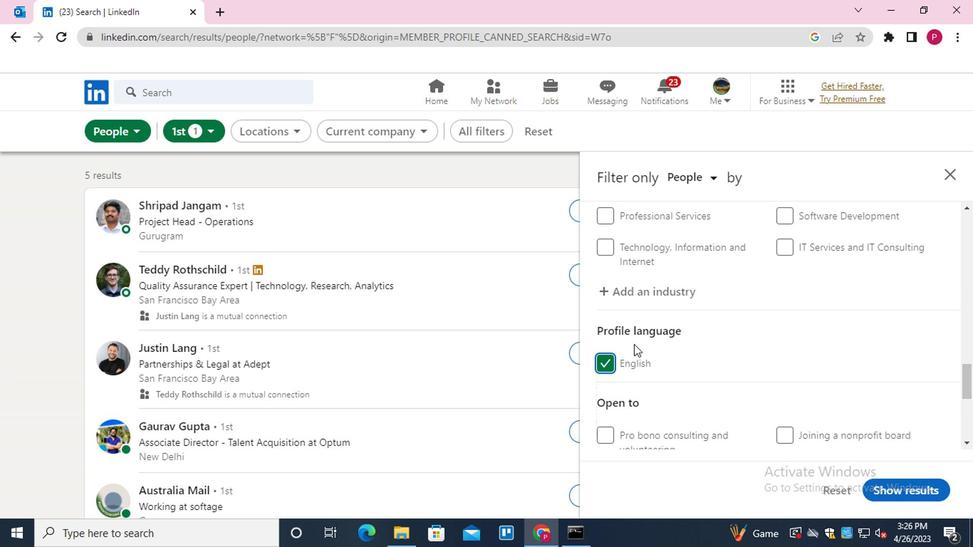 
Action: Mouse moved to (637, 344)
Screenshot: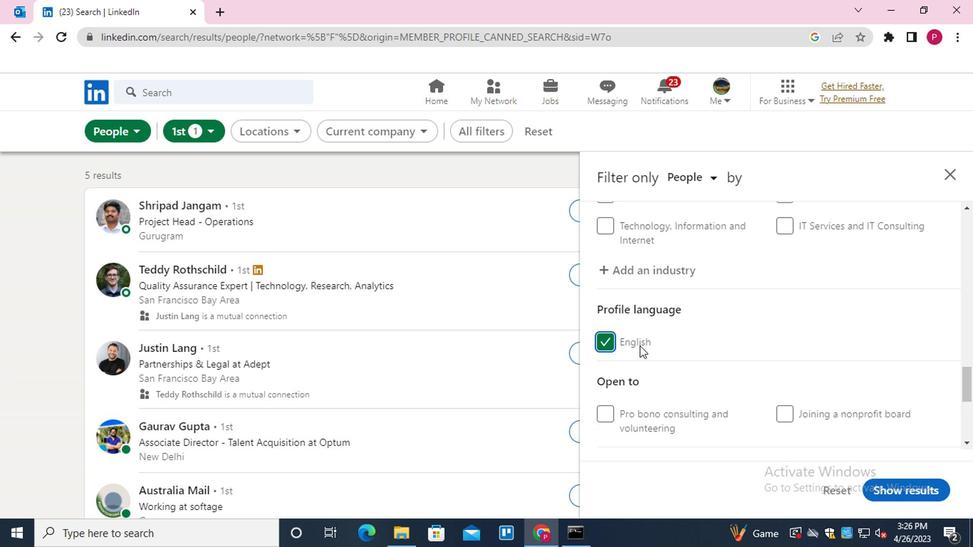 
Action: Mouse scrolled (637, 343) with delta (0, 0)
Screenshot: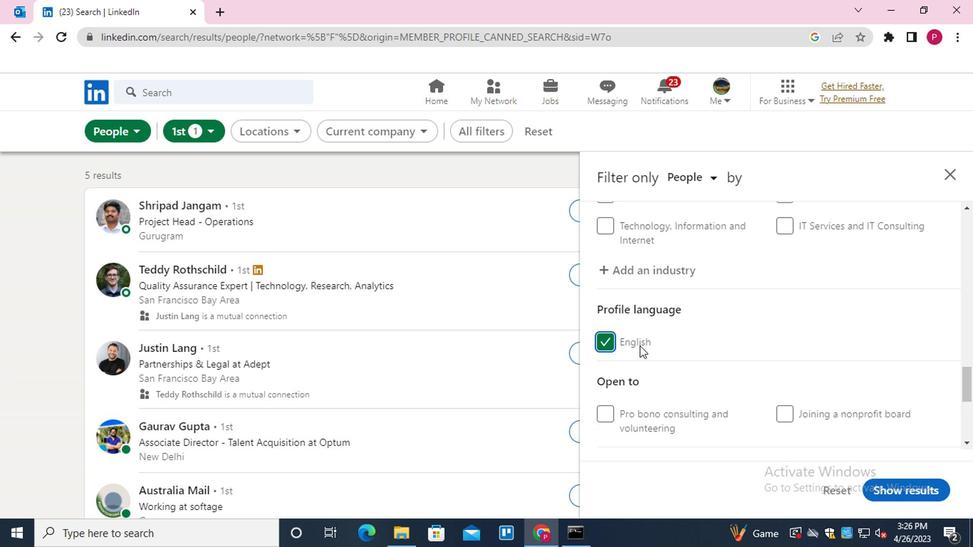 
Action: Mouse moved to (640, 306)
Screenshot: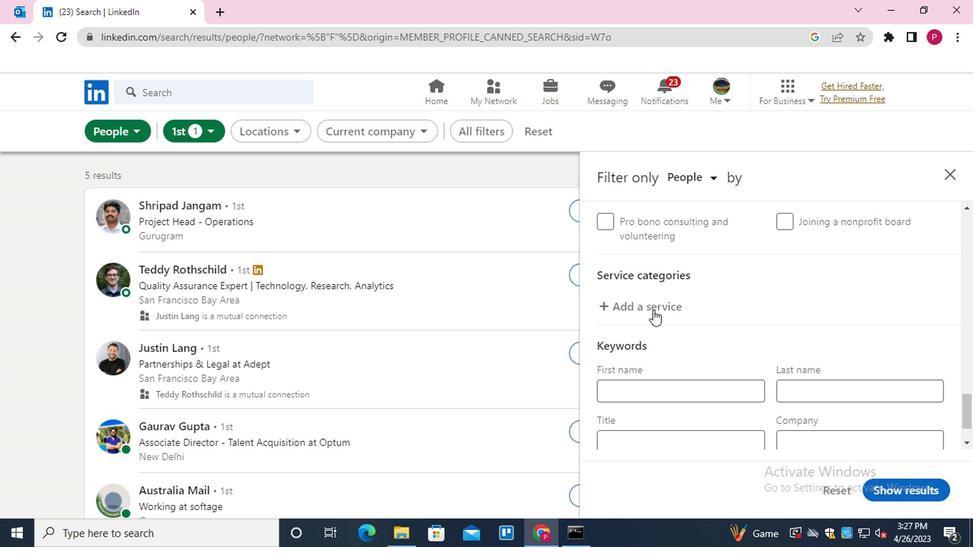 
Action: Mouse pressed left at (640, 306)
Screenshot: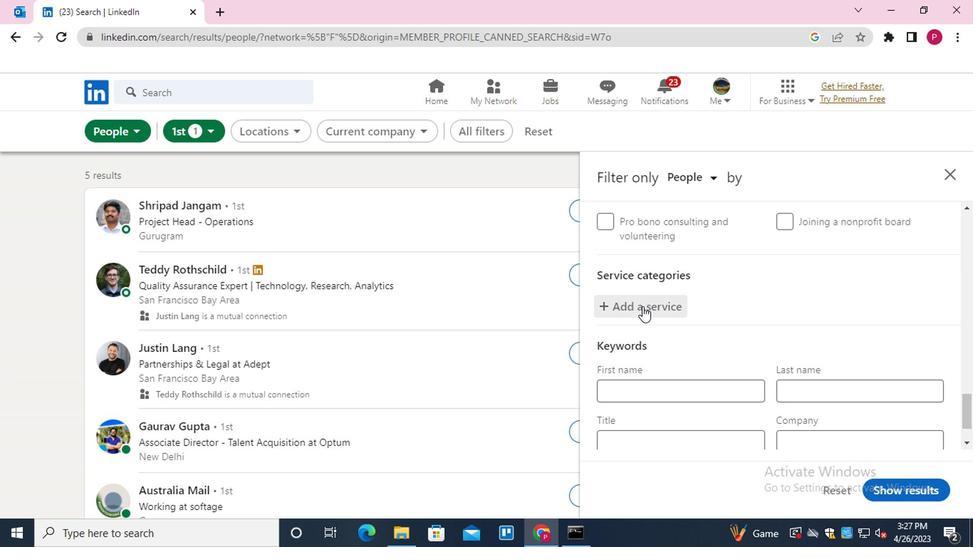 
Action: Mouse moved to (668, 276)
Screenshot: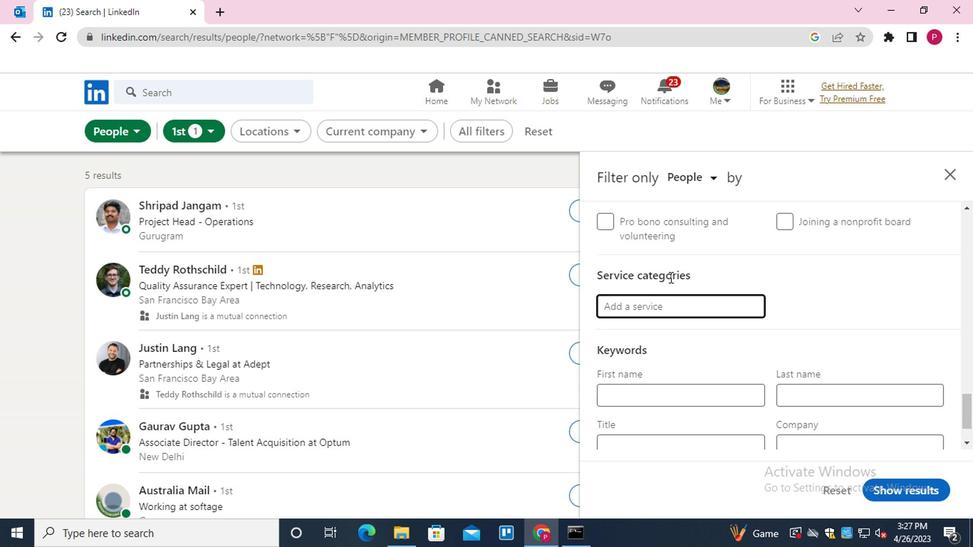 
Action: Key pressed <Key.shift>IOS<Key.down><Key.enter>
Screenshot: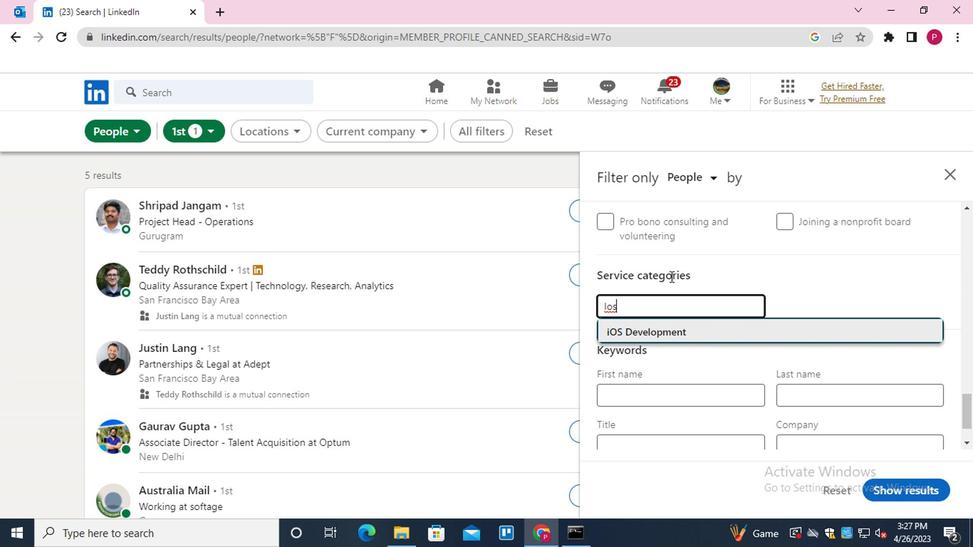 
Action: Mouse moved to (659, 353)
Screenshot: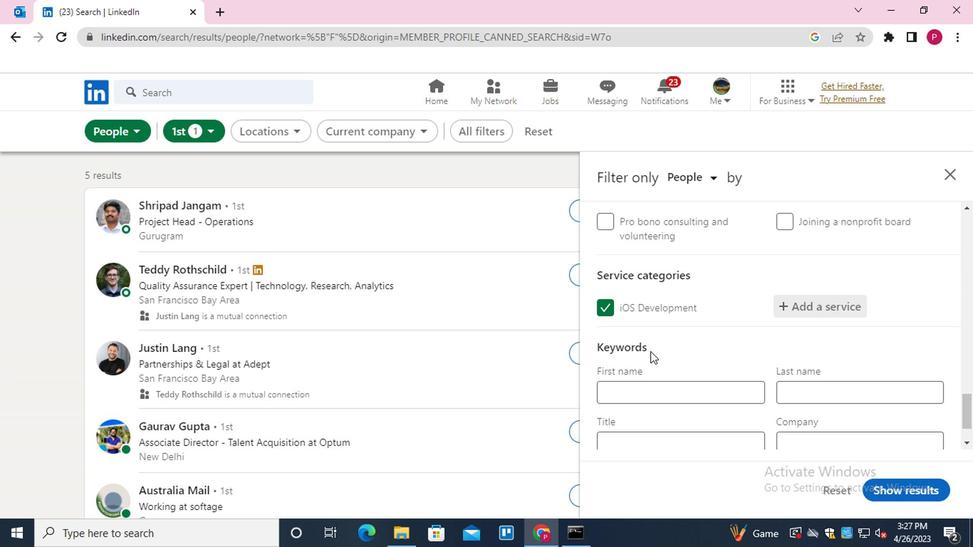 
Action: Mouse scrolled (659, 353) with delta (0, 0)
Screenshot: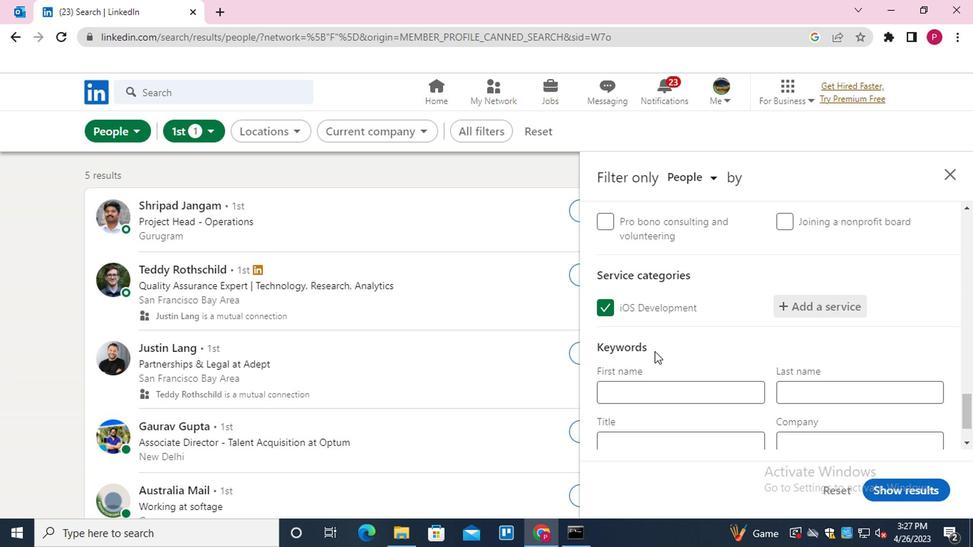 
Action: Mouse moved to (659, 353)
Screenshot: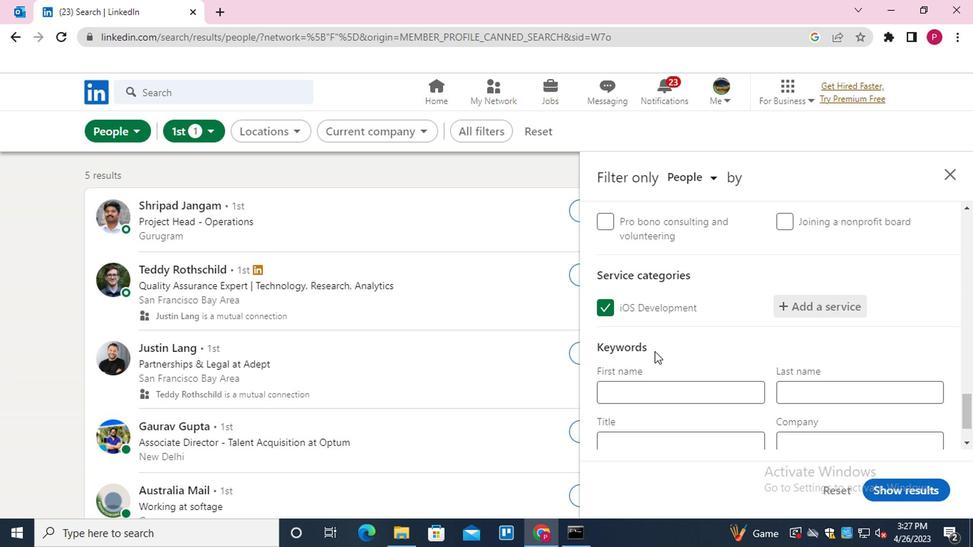 
Action: Mouse scrolled (659, 353) with delta (0, 0)
Screenshot: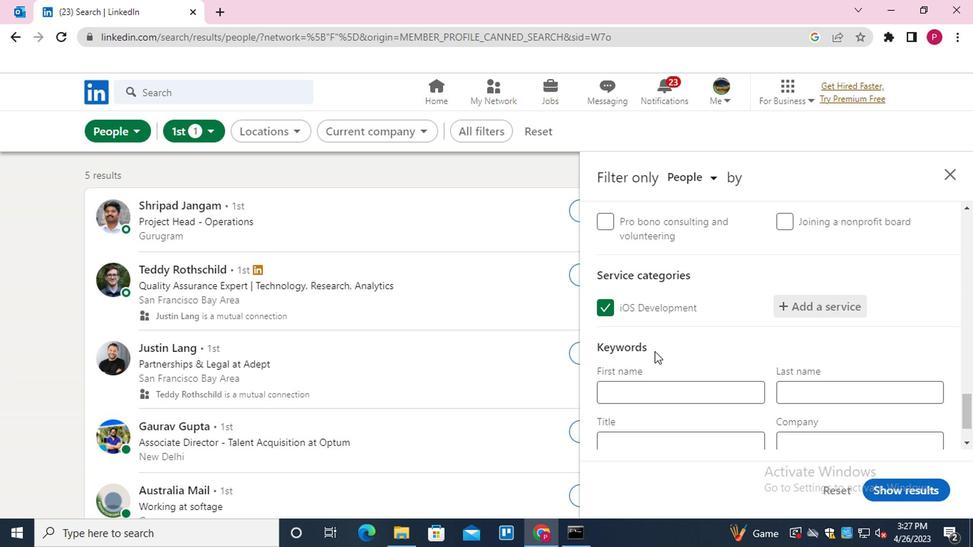 
Action: Mouse scrolled (659, 353) with delta (0, 0)
Screenshot: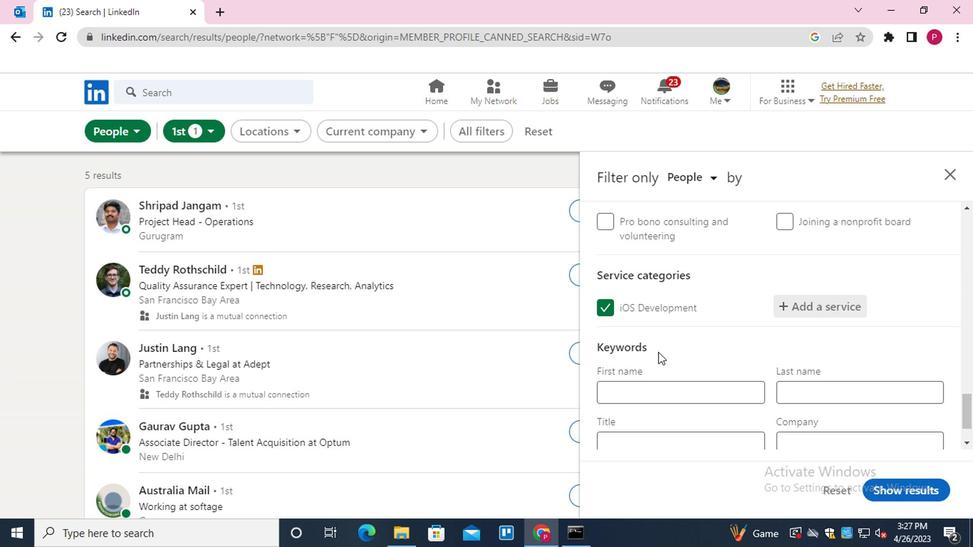 
Action: Mouse moved to (688, 376)
Screenshot: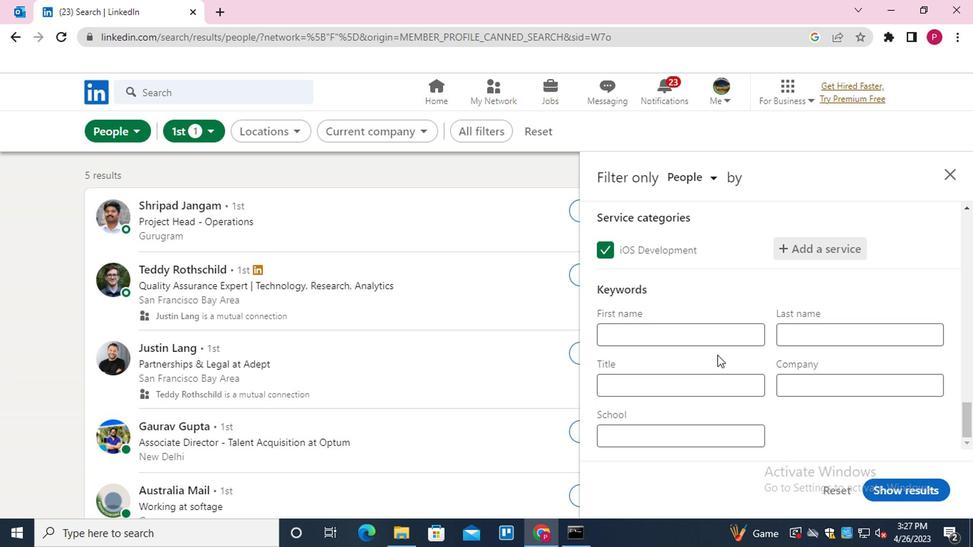 
Action: Mouse pressed left at (688, 376)
Screenshot: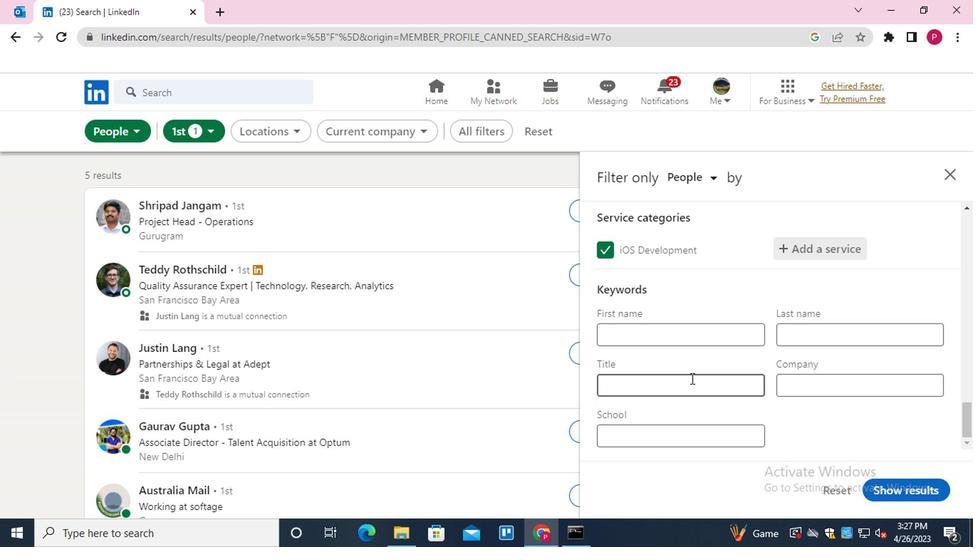 
Action: Key pressed <Key.shift>HOUSEKEEPER
Screenshot: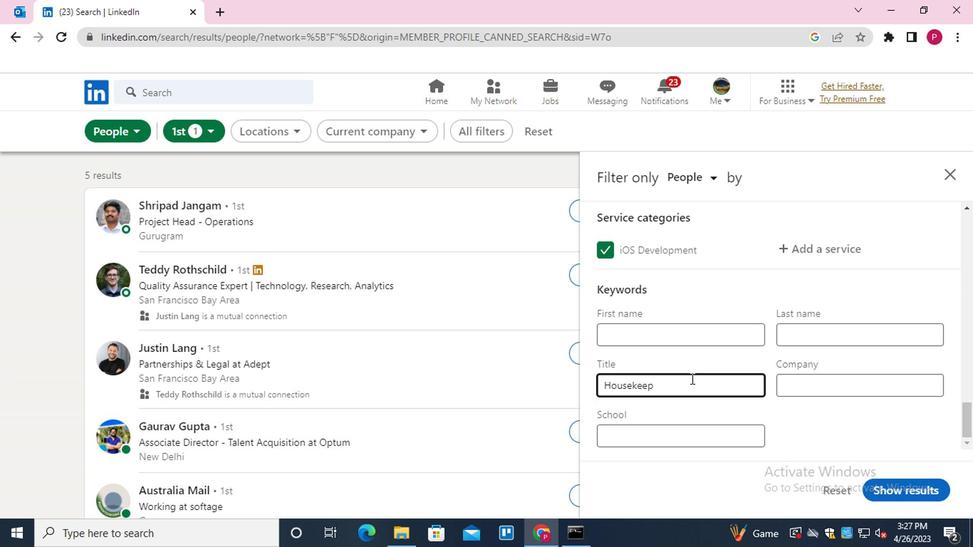 
Action: Mouse moved to (864, 481)
Screenshot: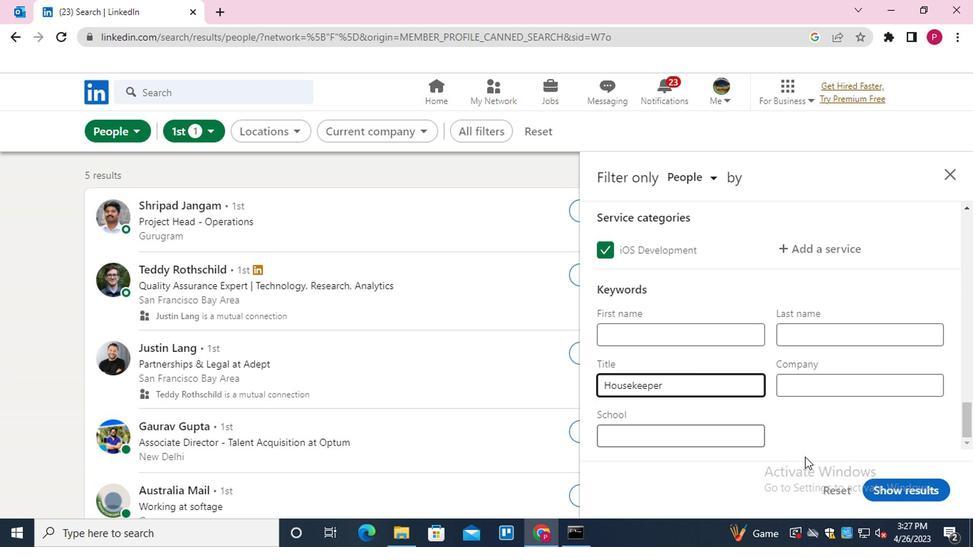 
Action: Mouse pressed left at (864, 481)
Screenshot: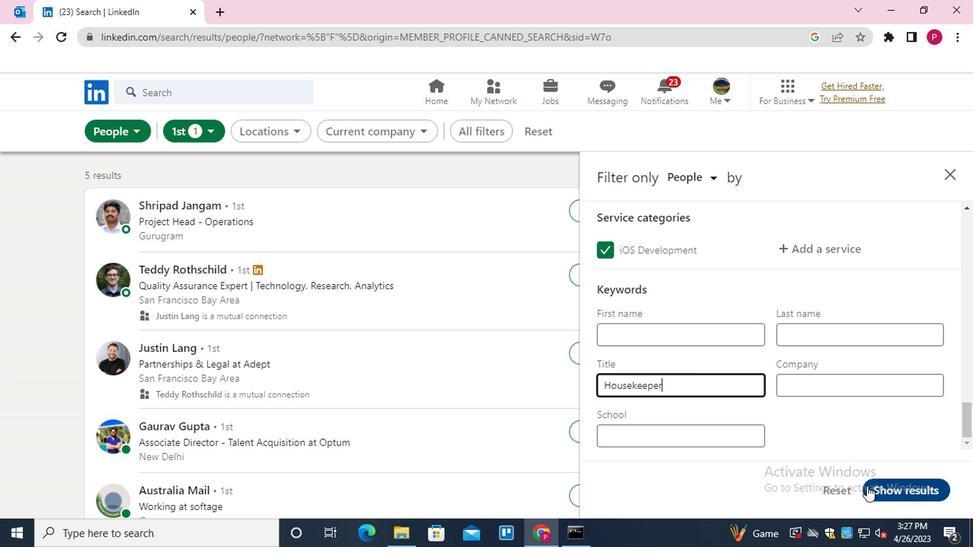 
Action: Mouse moved to (515, 334)
Screenshot: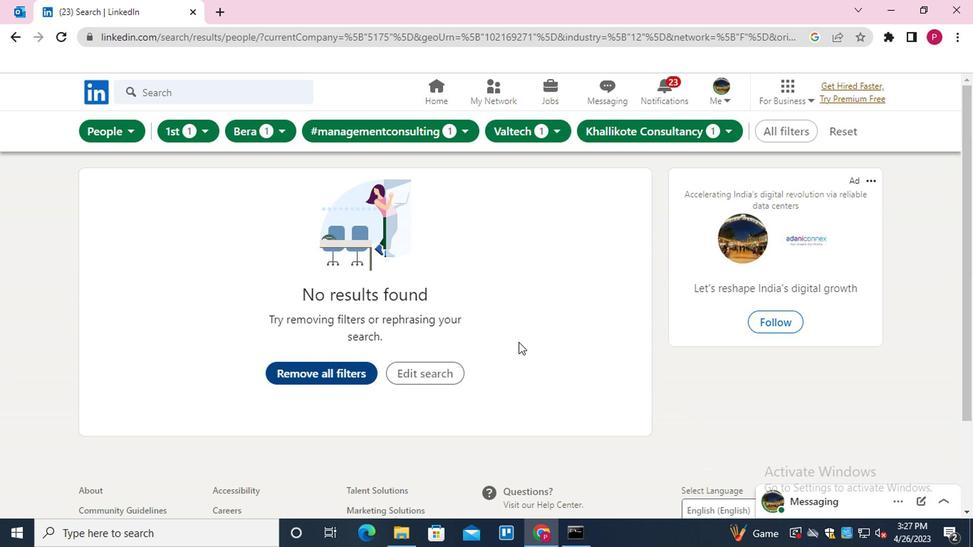 
